 Task: Look for space in Badīn, Pakistan from 22nd June, 2023 to 30th June, 2023 for 2 adults in price range Rs.7000 to Rs.15000. Place can be entire place with 1  bedroom having 1 bed and 1 bathroom. Property type can be house, flat, guest house, hotel. Booking option can be shelf check-in. Required host language is English.
Action: Mouse pressed left at (449, 79)
Screenshot: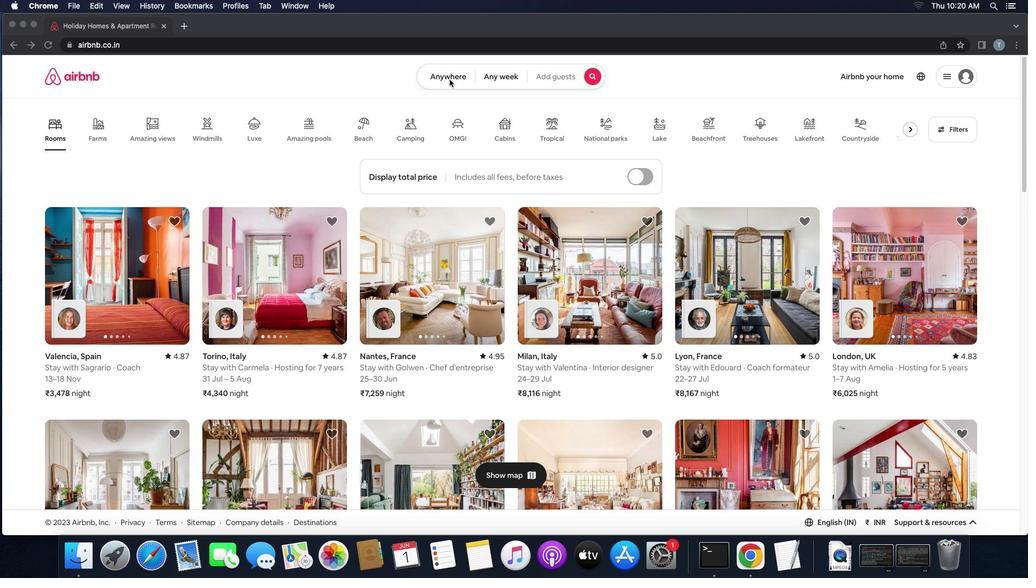 
Action: Mouse pressed left at (449, 79)
Screenshot: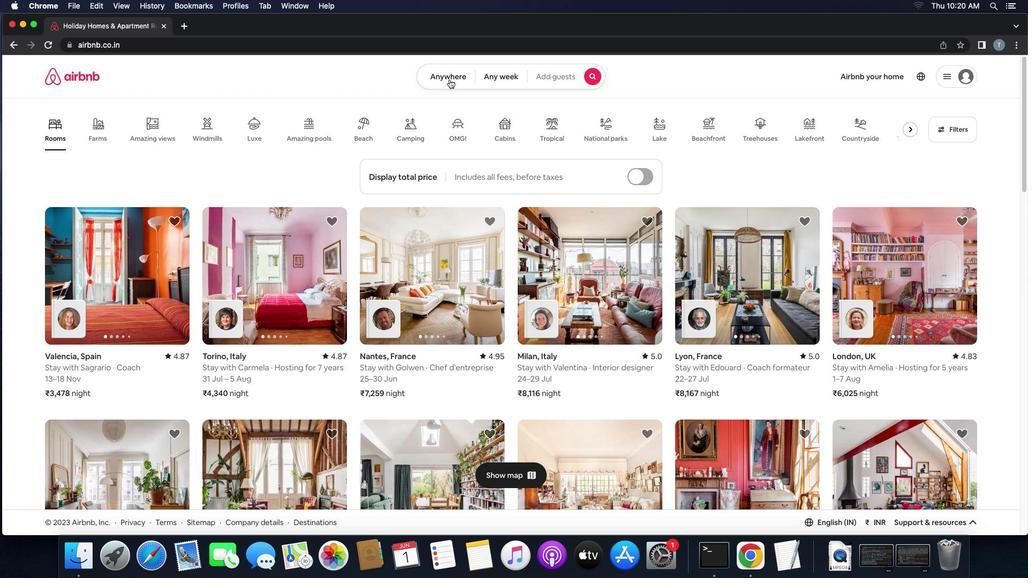 
Action: Mouse moved to (388, 117)
Screenshot: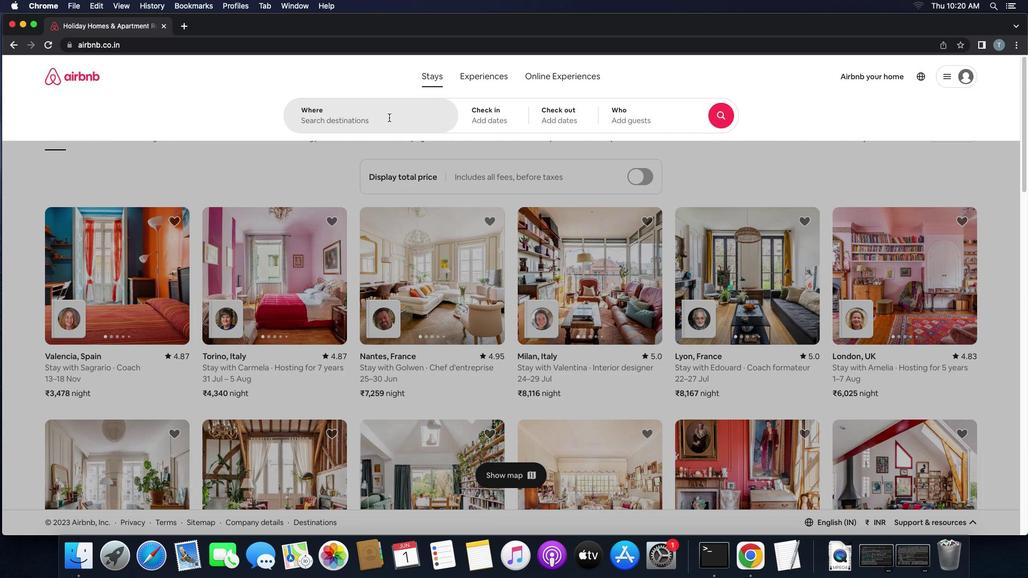 
Action: Mouse pressed left at (388, 117)
Screenshot: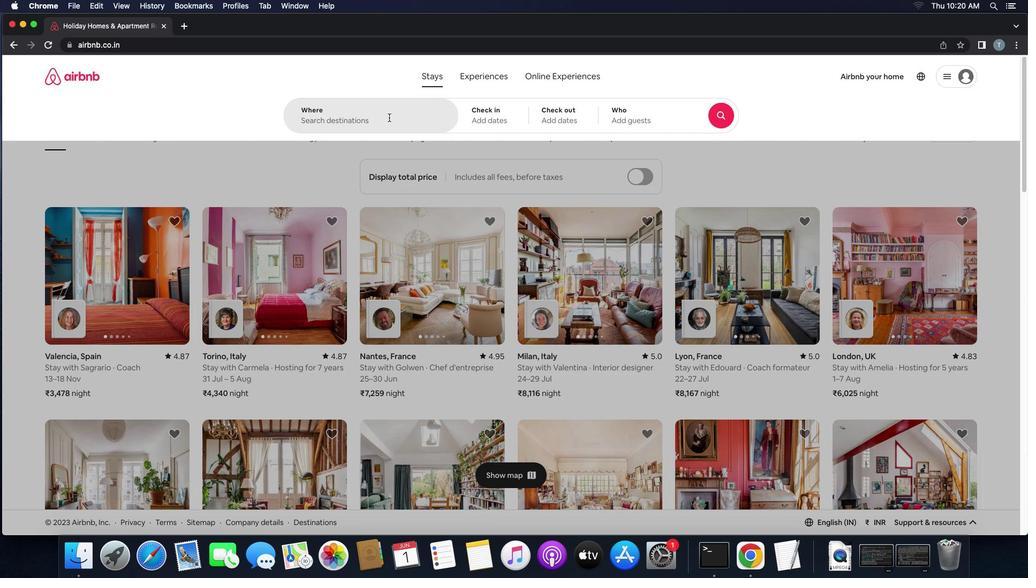 
Action: Key pressed 'b''a''d''i''n'',''p''a''k''i''s''t''a''n'
Screenshot: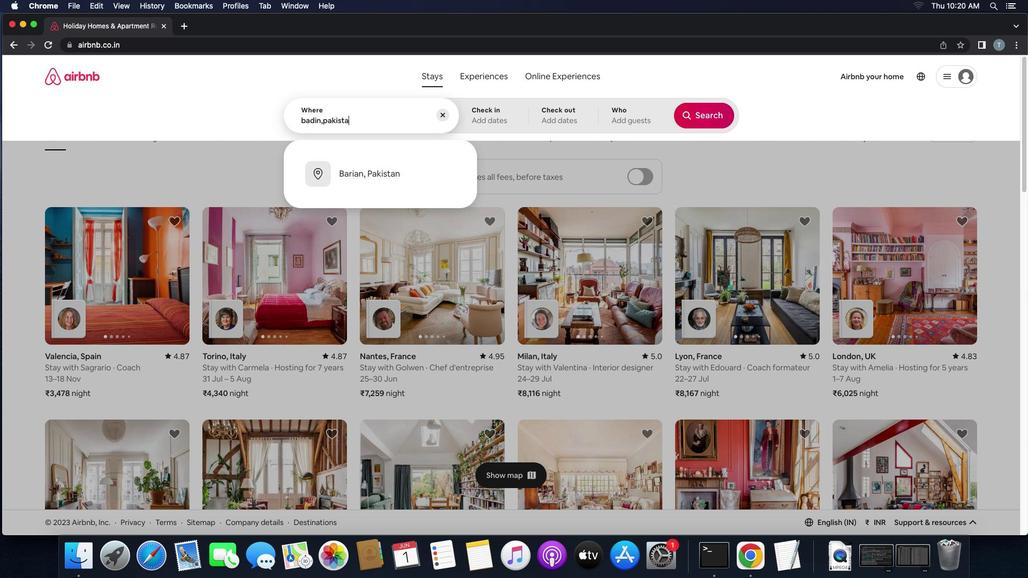 
Action: Mouse moved to (413, 169)
Screenshot: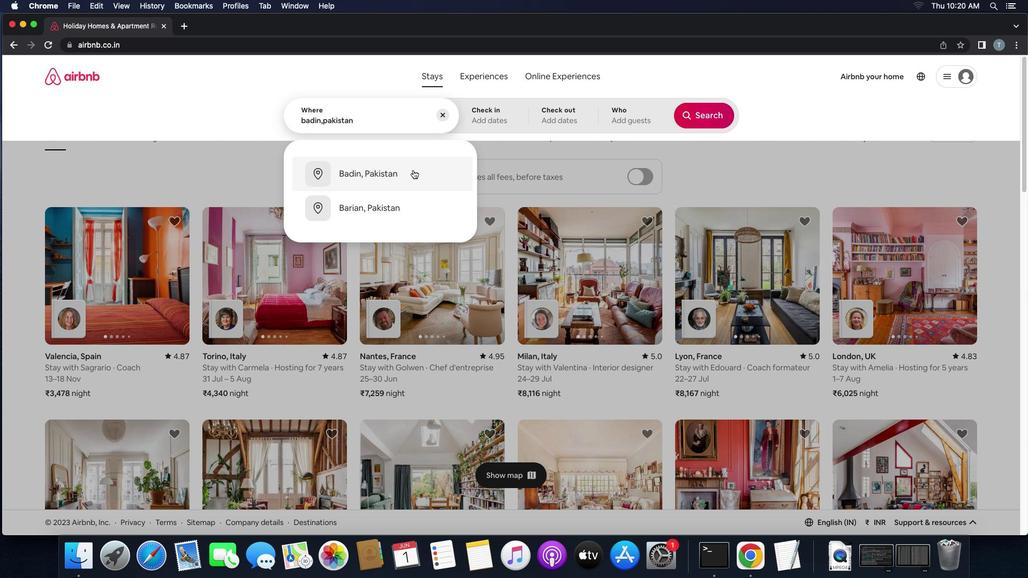 
Action: Mouse pressed left at (413, 169)
Screenshot: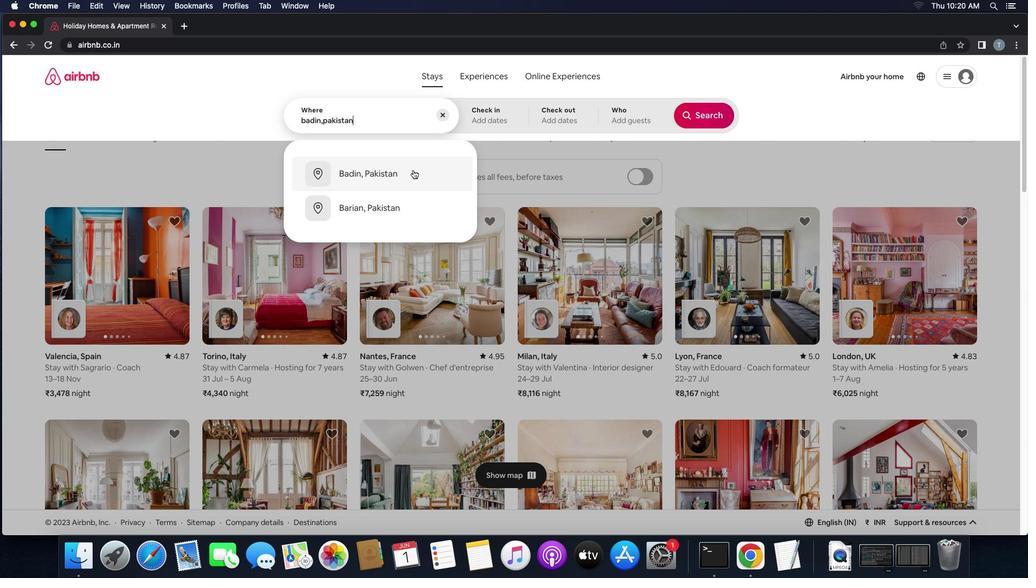 
Action: Mouse moved to (425, 320)
Screenshot: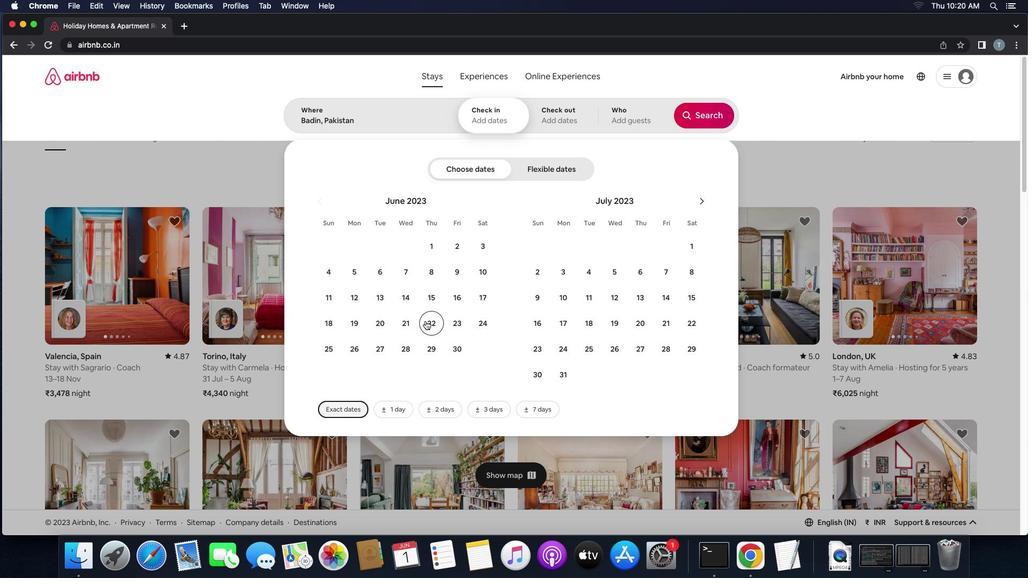 
Action: Mouse pressed left at (425, 320)
Screenshot: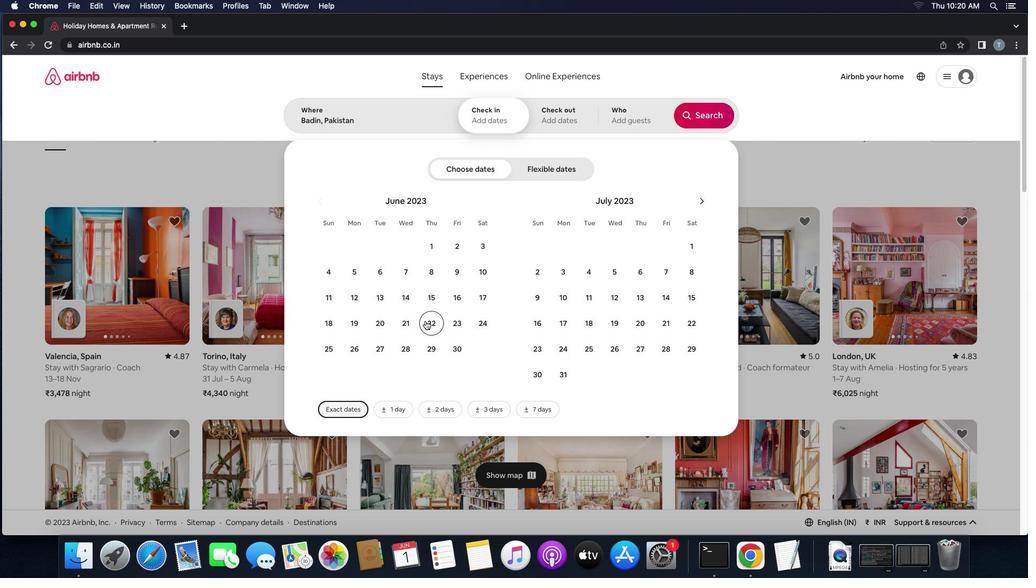 
Action: Mouse moved to (455, 345)
Screenshot: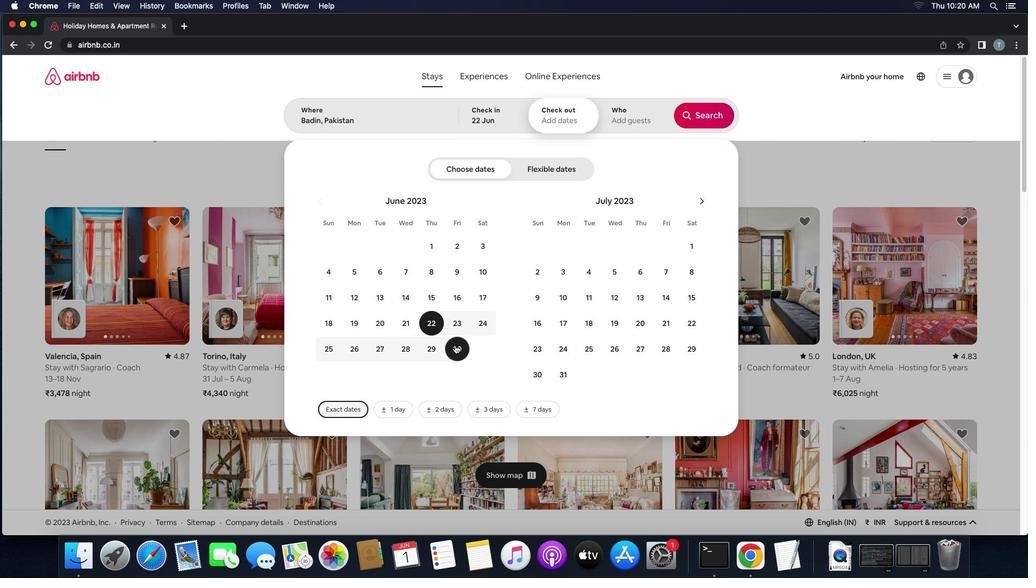 
Action: Mouse pressed left at (455, 345)
Screenshot: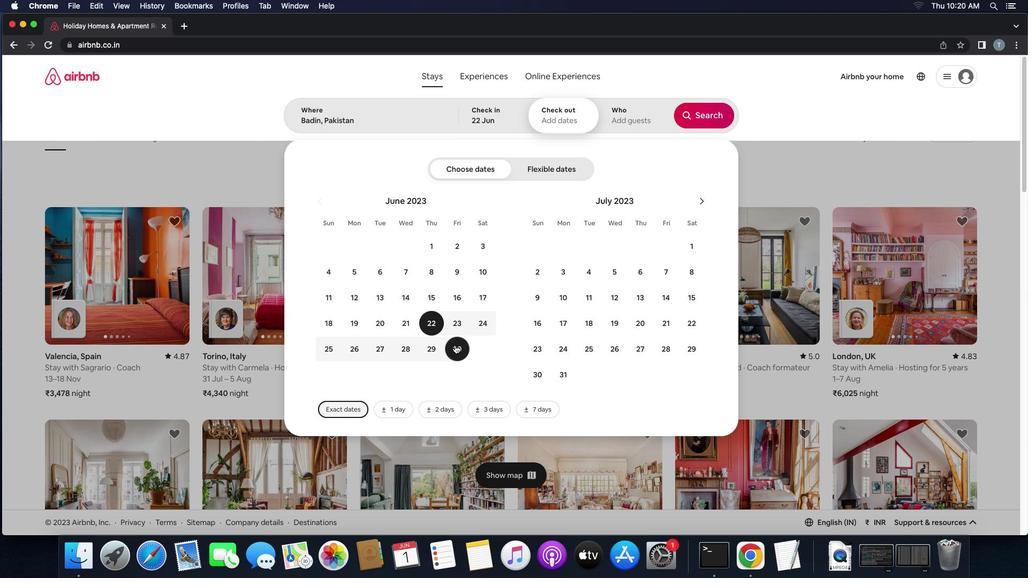 
Action: Mouse moved to (622, 124)
Screenshot: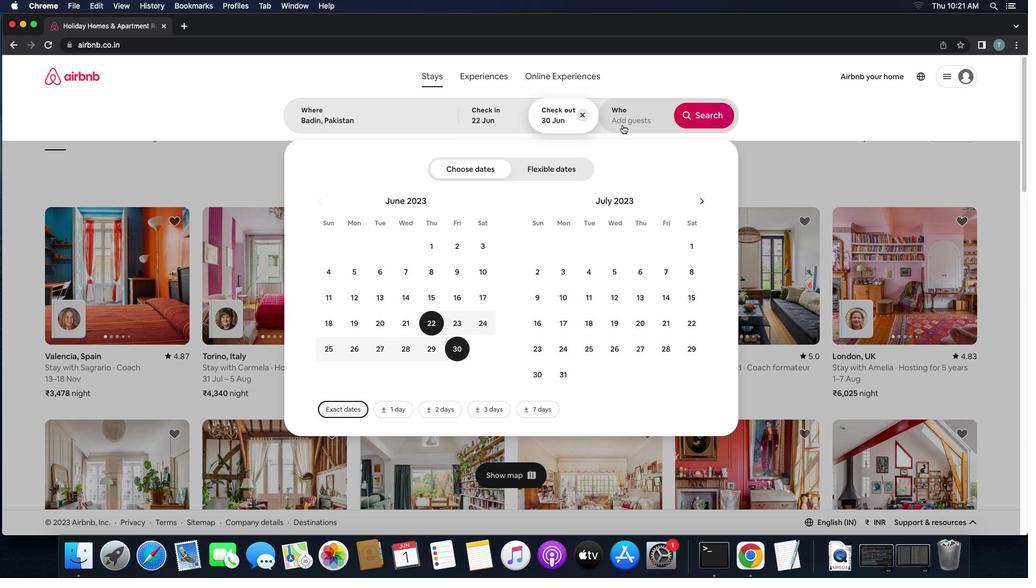 
Action: Mouse pressed left at (622, 124)
Screenshot: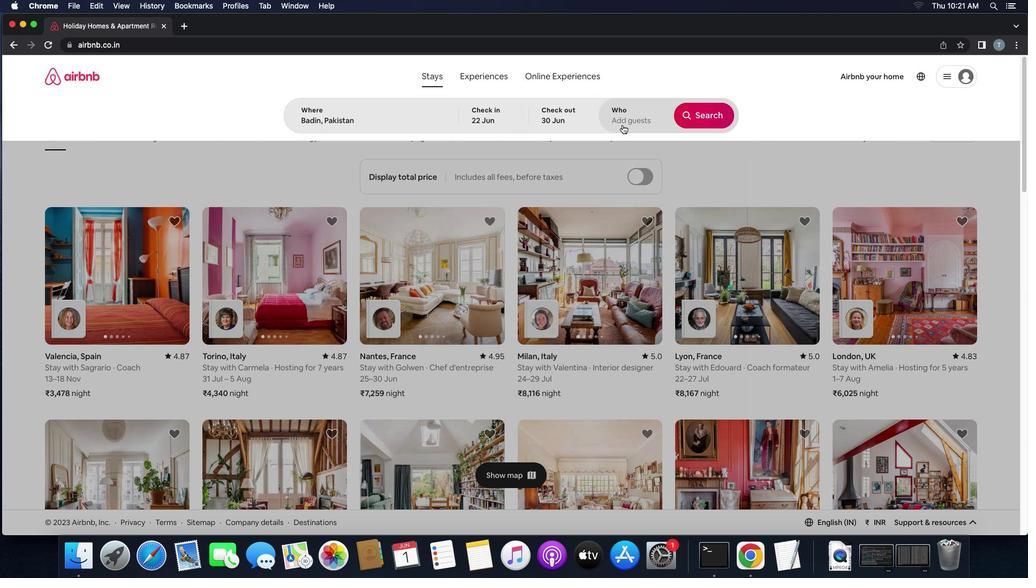 
Action: Mouse moved to (709, 175)
Screenshot: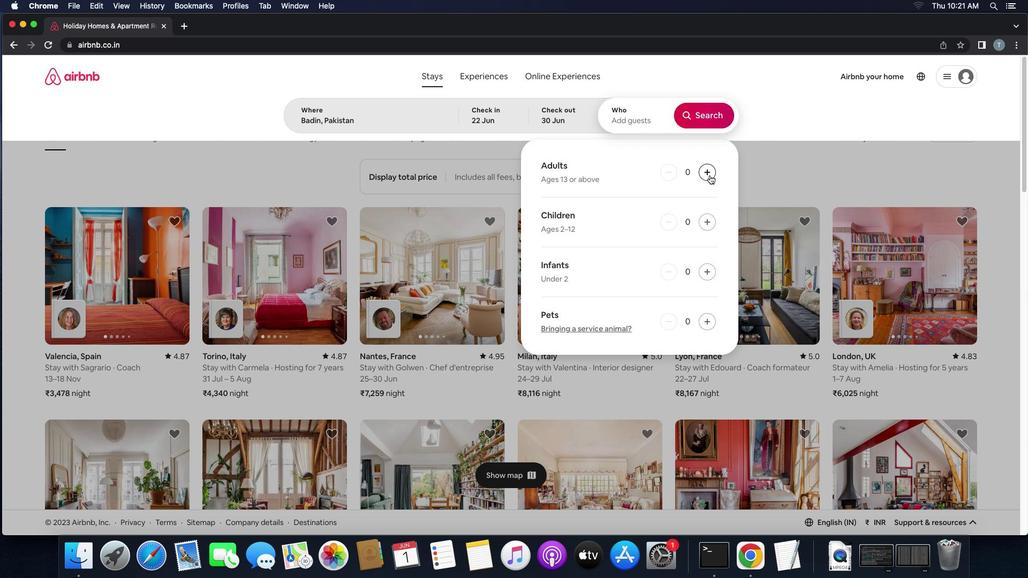 
Action: Mouse pressed left at (709, 175)
Screenshot: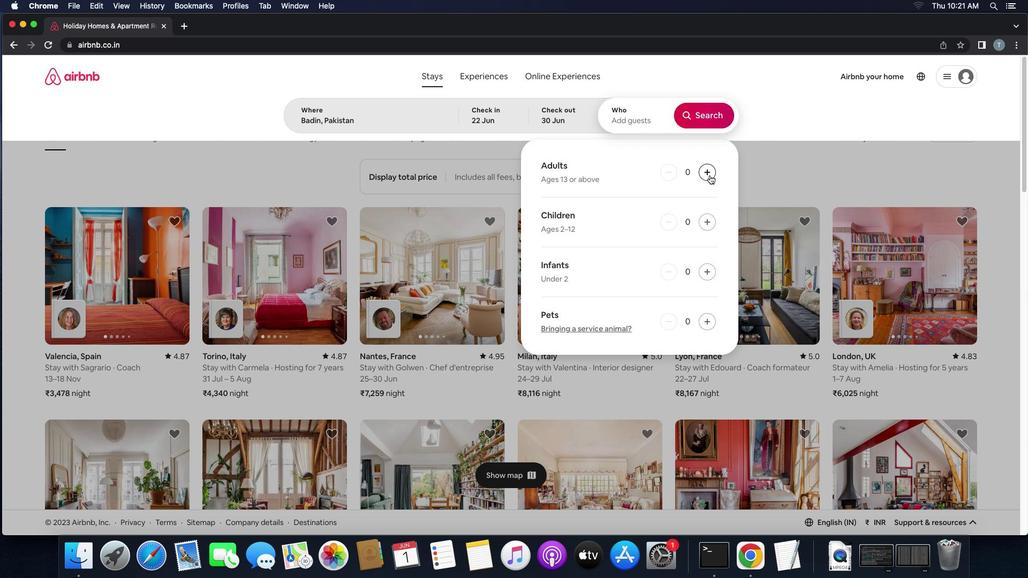 
Action: Mouse pressed left at (709, 175)
Screenshot: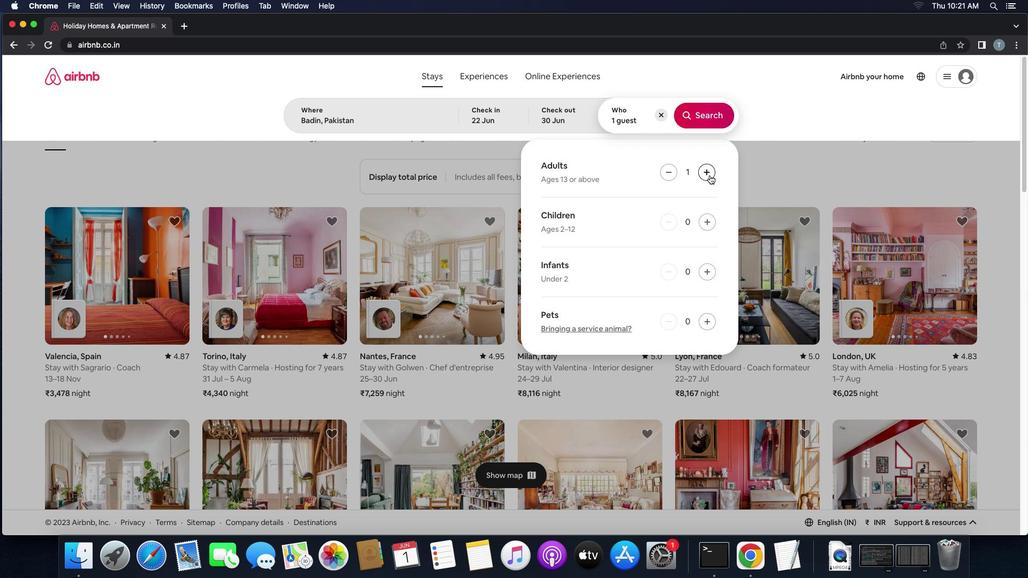 
Action: Mouse moved to (703, 111)
Screenshot: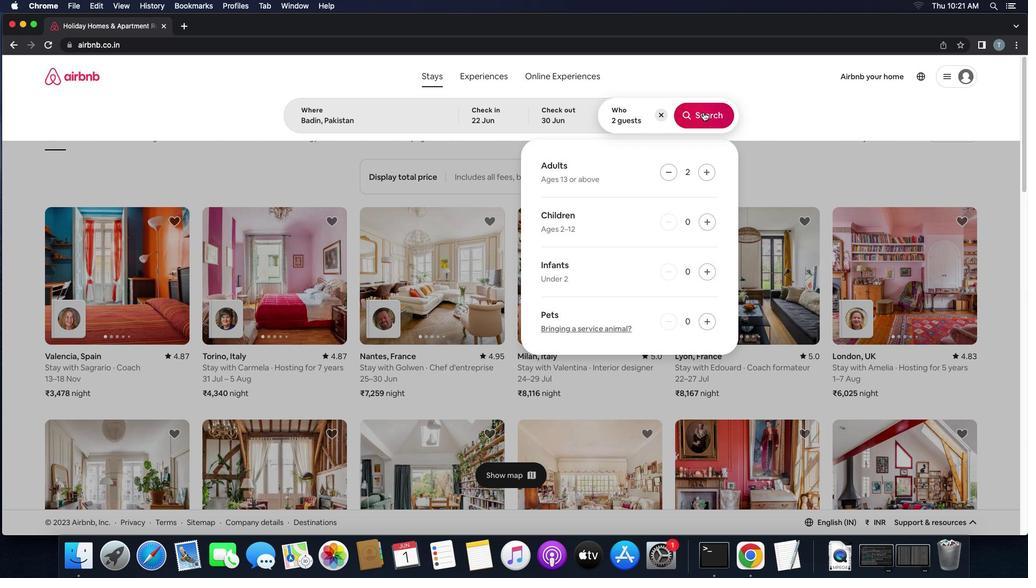 
Action: Mouse pressed left at (703, 111)
Screenshot: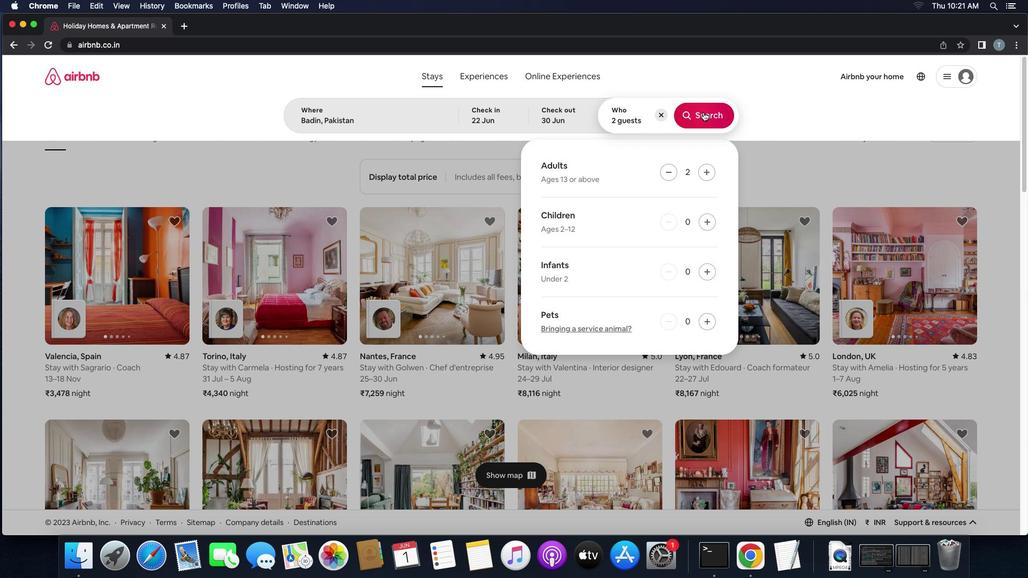 
Action: Mouse moved to (971, 124)
Screenshot: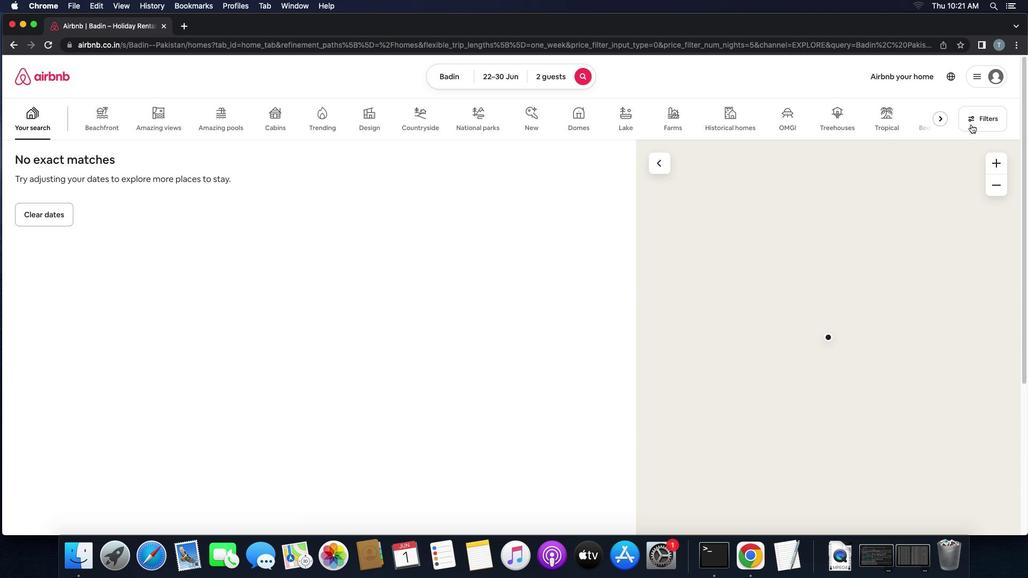 
Action: Mouse pressed left at (971, 124)
Screenshot: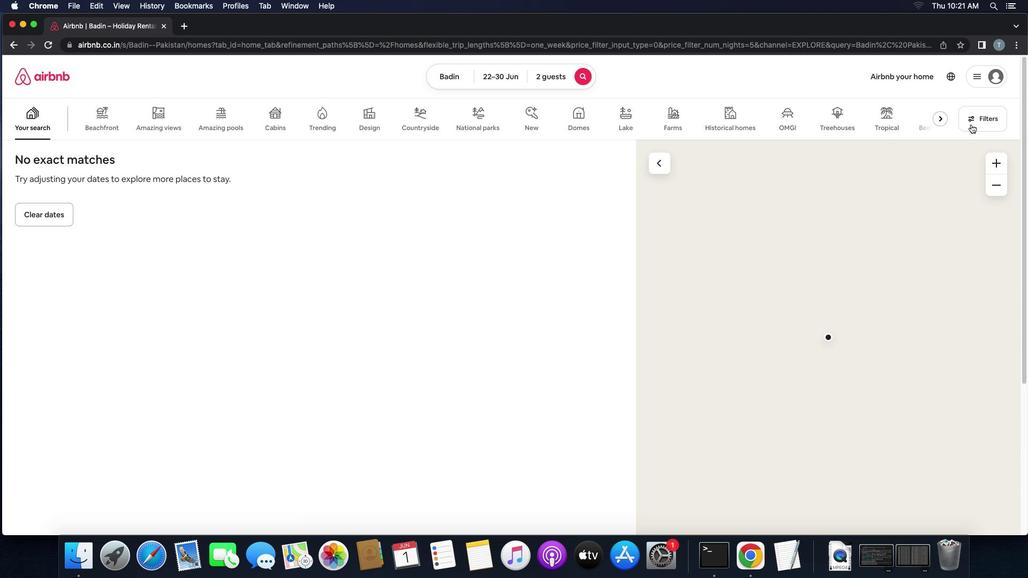 
Action: Mouse moved to (407, 379)
Screenshot: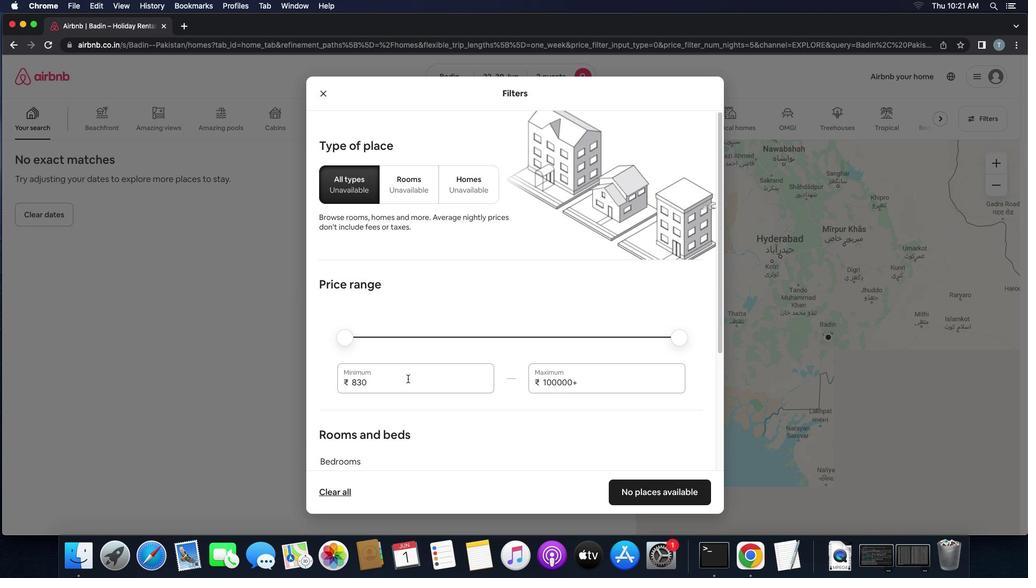 
Action: Mouse pressed left at (407, 379)
Screenshot: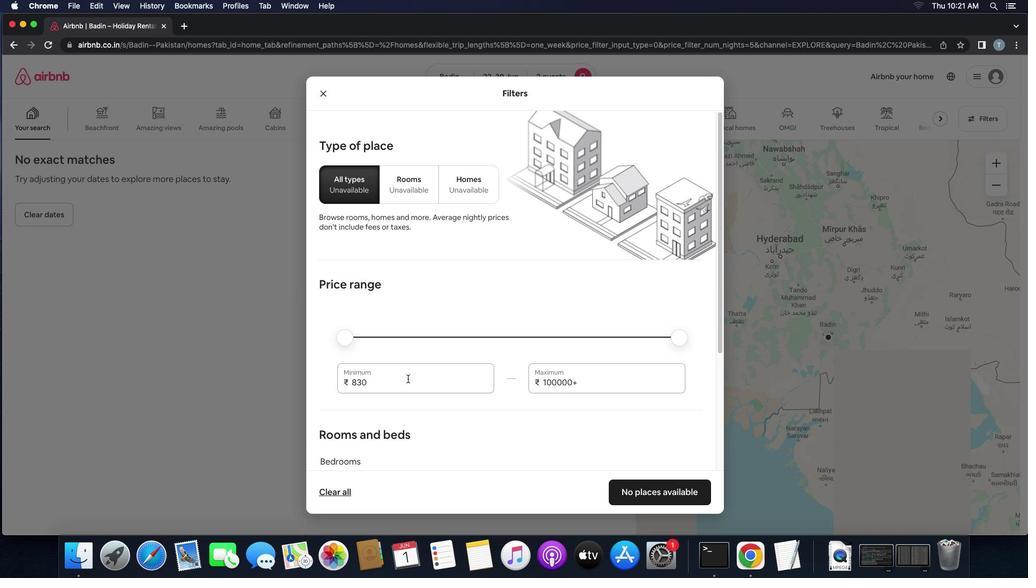 
Action: Mouse moved to (407, 379)
Screenshot: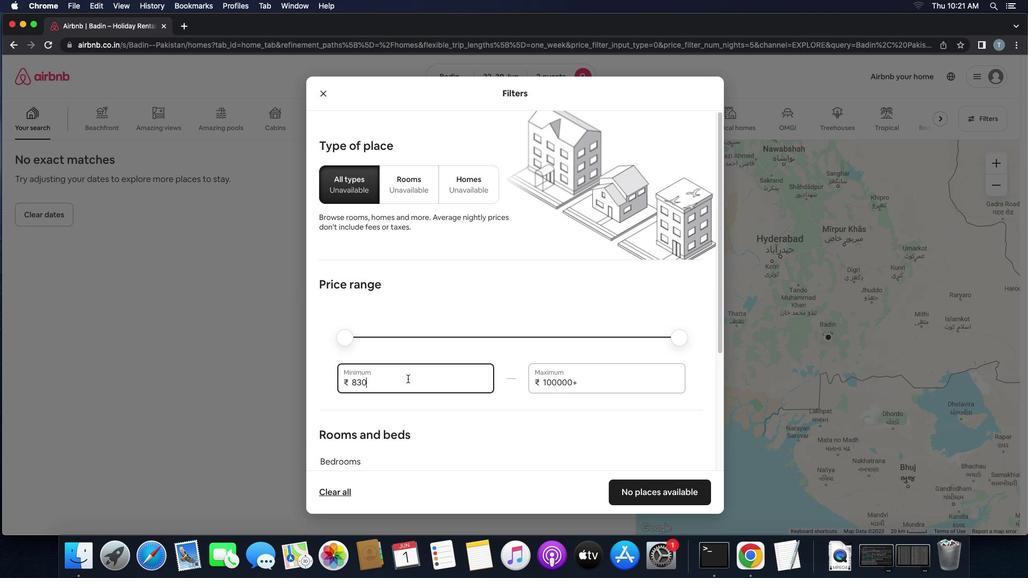 
Action: Key pressed Key.backspaceKey.backspaceKey.backspaceKey.backspaceKey.backspace'7''0''0''0'
Screenshot: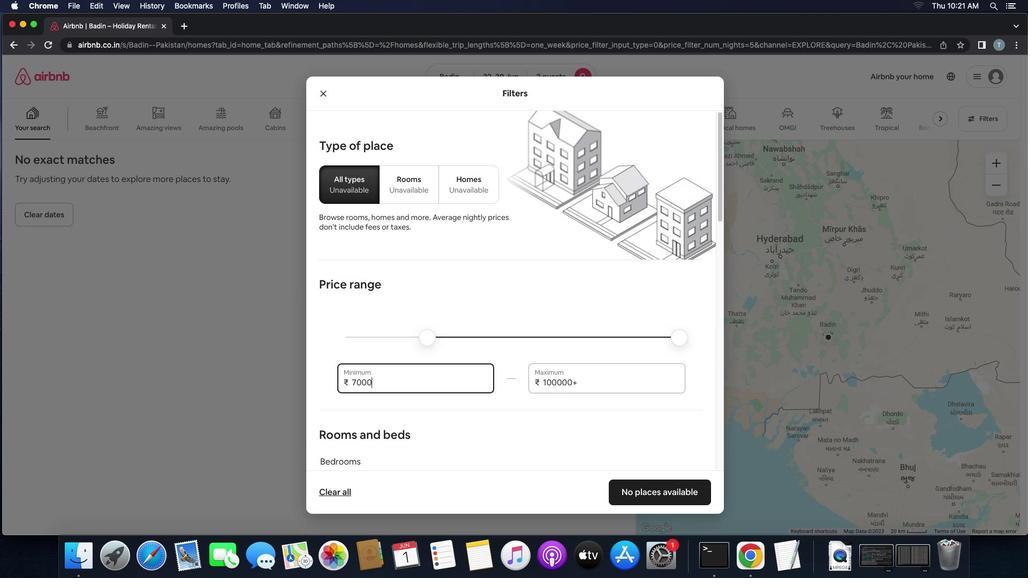 
Action: Mouse moved to (607, 380)
Screenshot: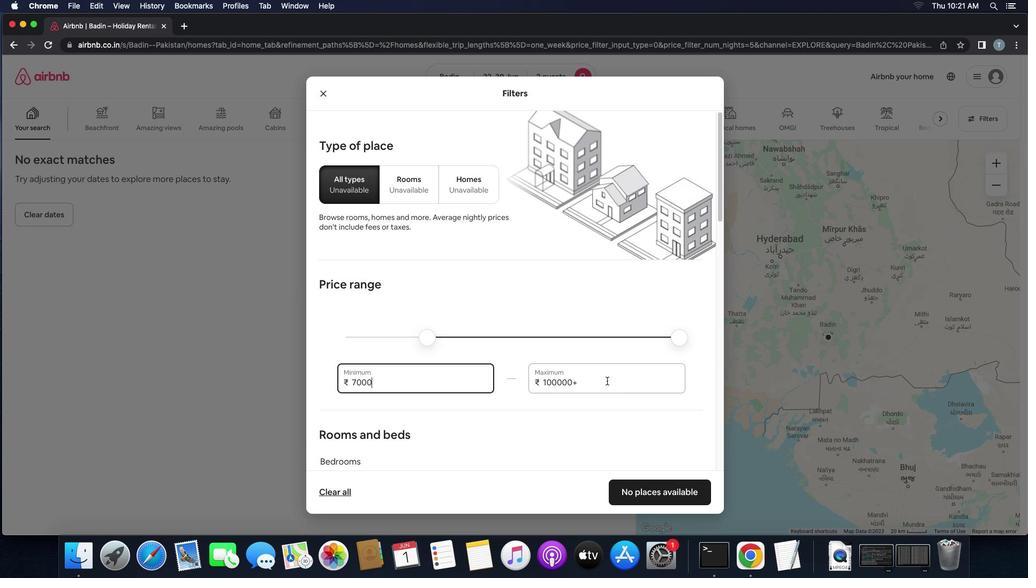 
Action: Mouse pressed left at (607, 380)
Screenshot: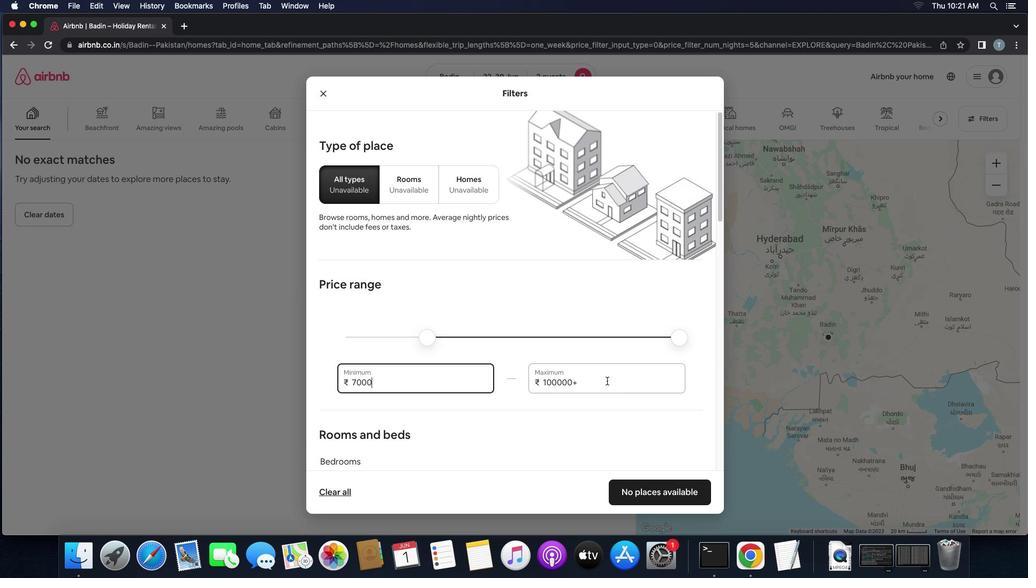 
Action: Key pressed Key.backspaceKey.backspaceKey.backspaceKey.backspaceKey.backspaceKey.backspaceKey.backspace'1''5''0''0''0'
Screenshot: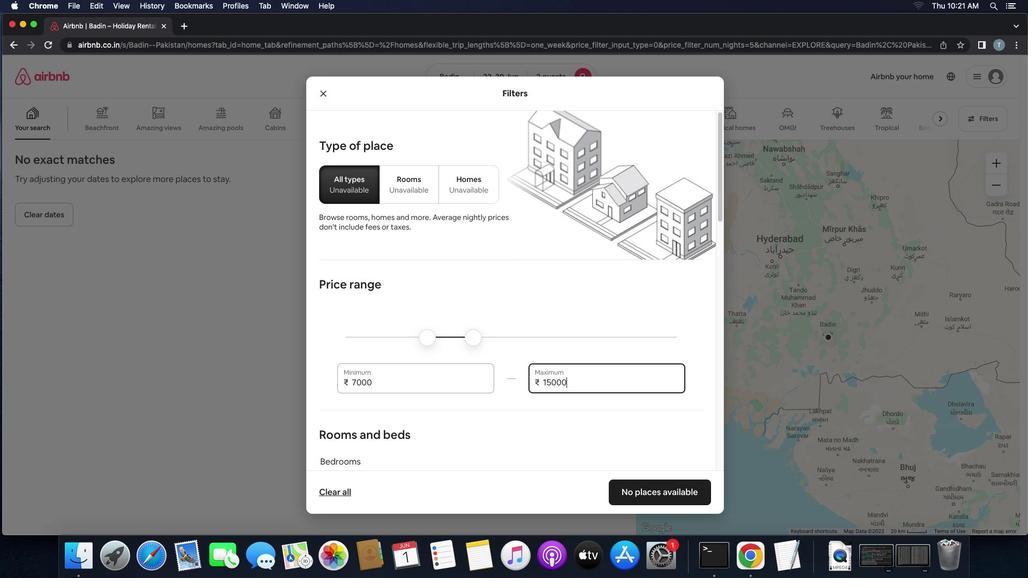 
Action: Mouse moved to (484, 440)
Screenshot: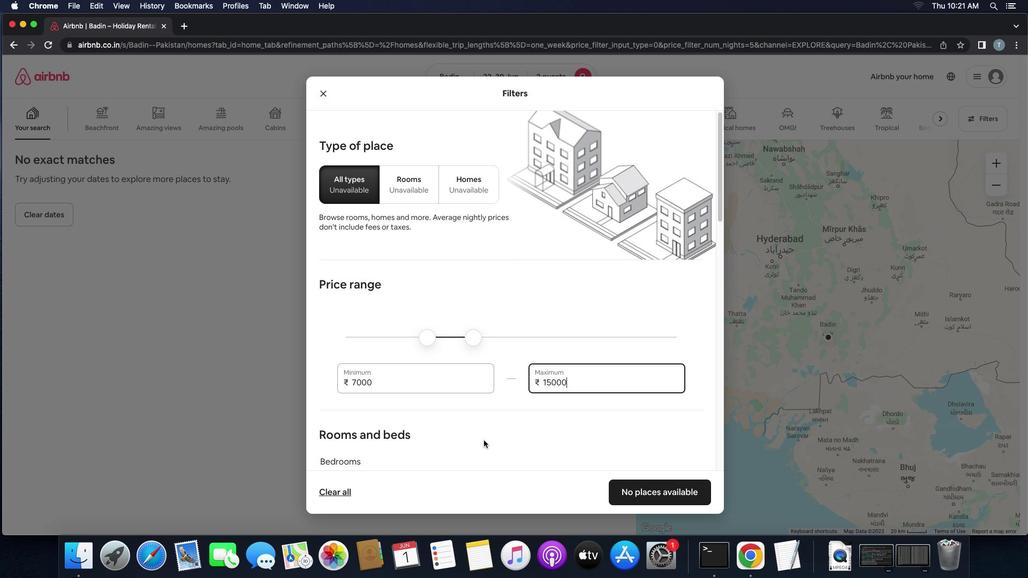 
Action: Mouse scrolled (484, 440) with delta (0, 0)
Screenshot: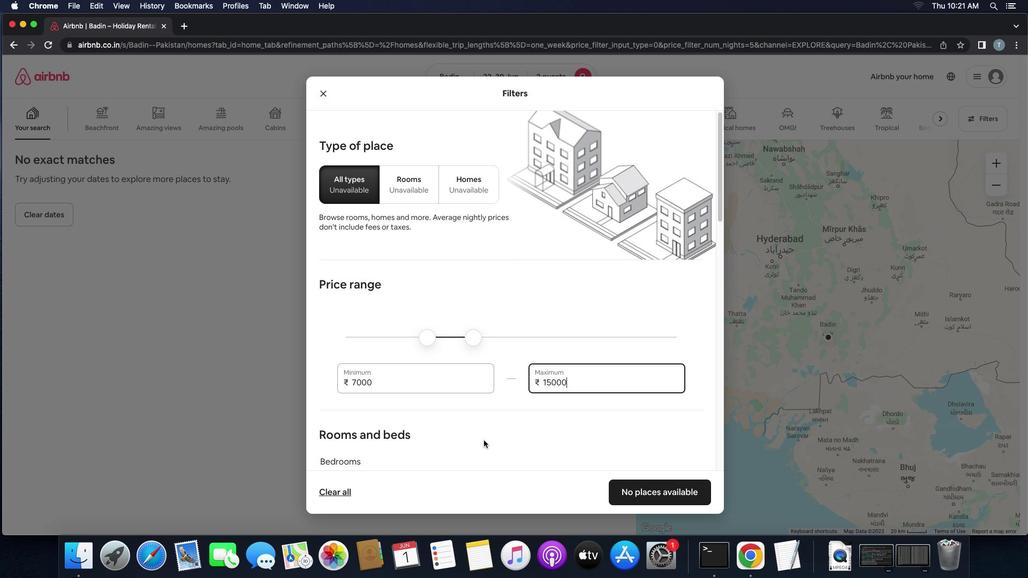 
Action: Mouse scrolled (484, 440) with delta (0, 0)
Screenshot: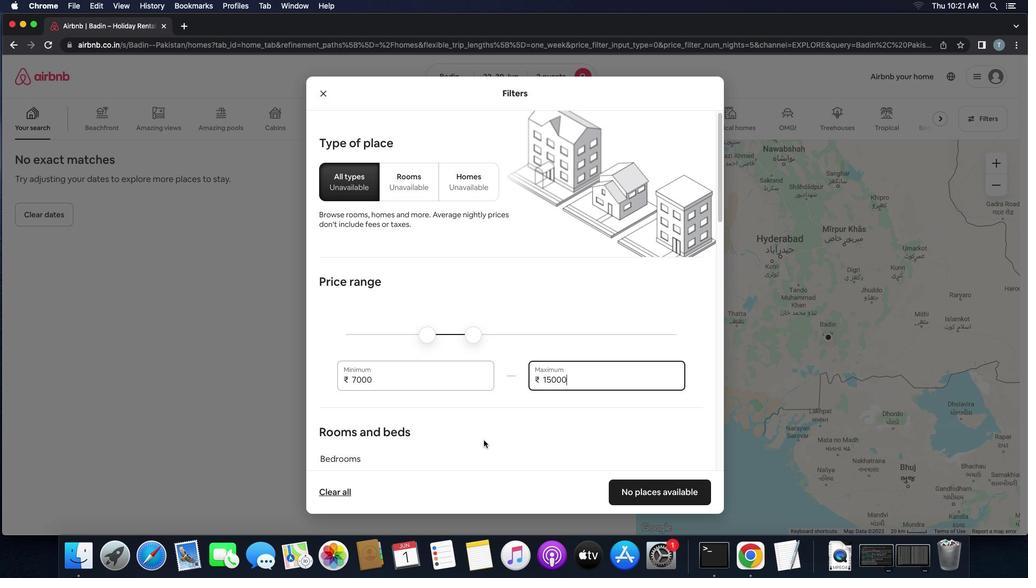 
Action: Mouse scrolled (484, 440) with delta (0, -1)
Screenshot: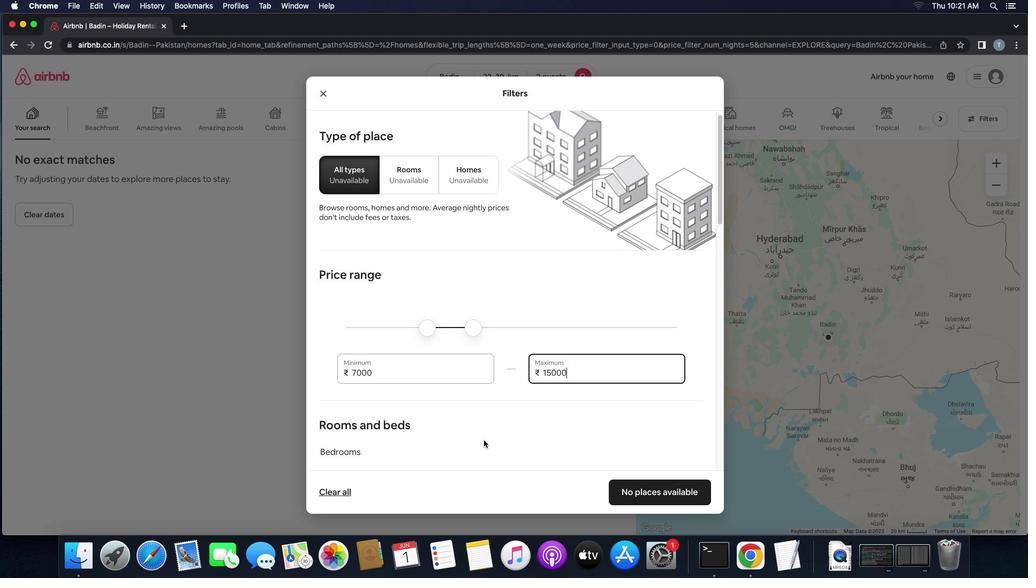 
Action: Mouse moved to (487, 432)
Screenshot: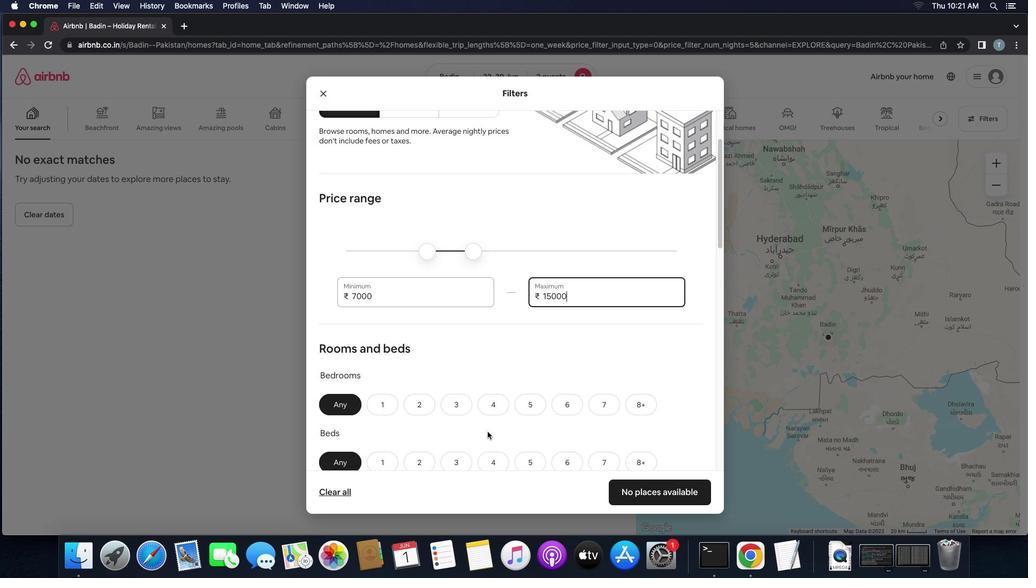 
Action: Mouse scrolled (487, 432) with delta (0, 0)
Screenshot: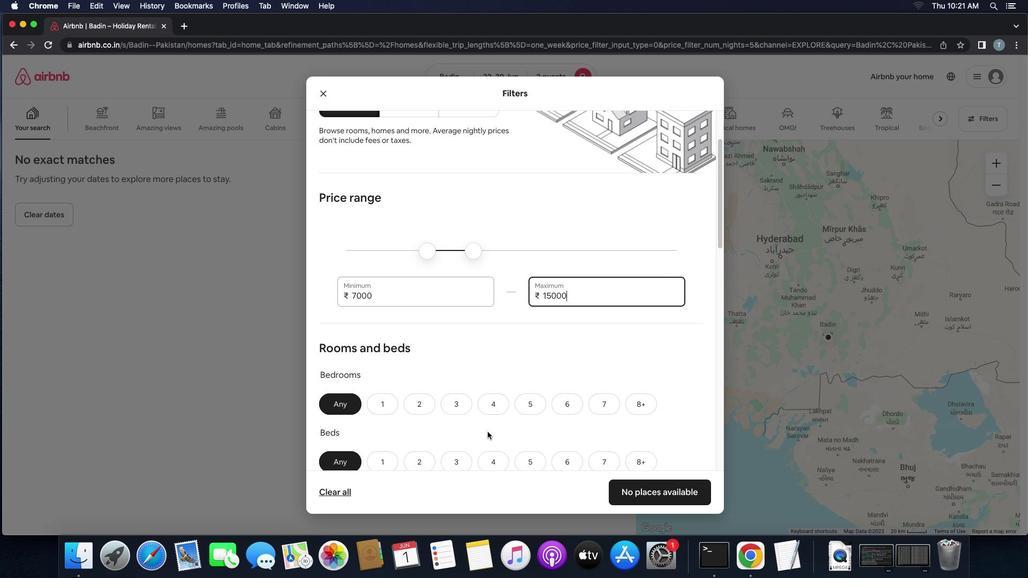 
Action: Mouse moved to (488, 432)
Screenshot: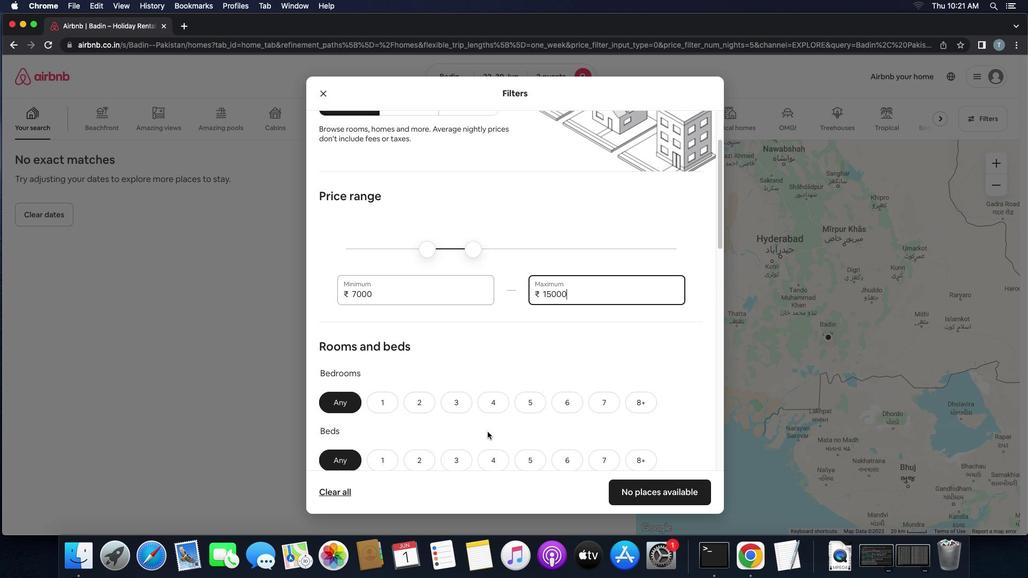 
Action: Mouse scrolled (488, 432) with delta (0, 0)
Screenshot: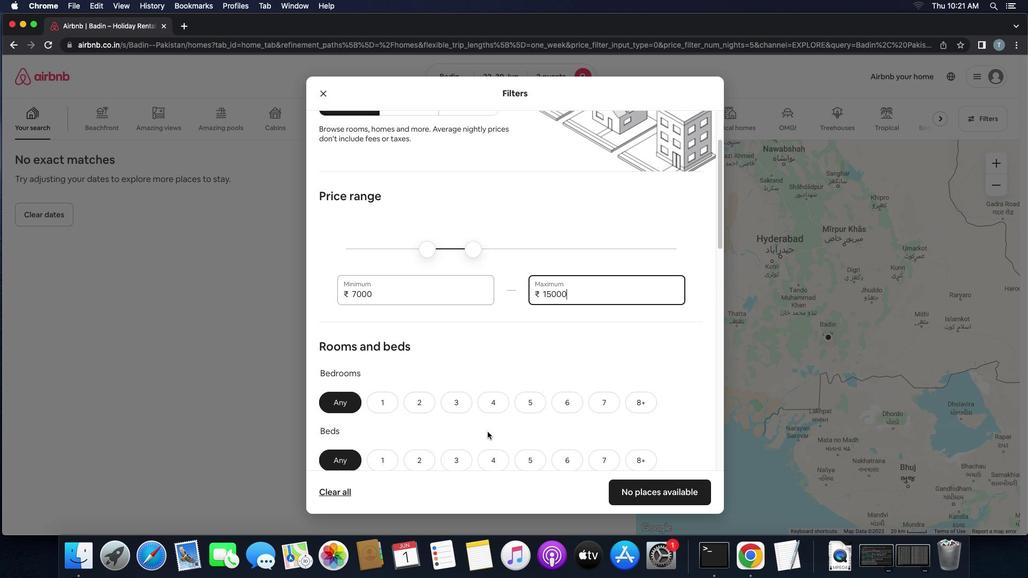 
Action: Mouse scrolled (488, 432) with delta (0, -1)
Screenshot: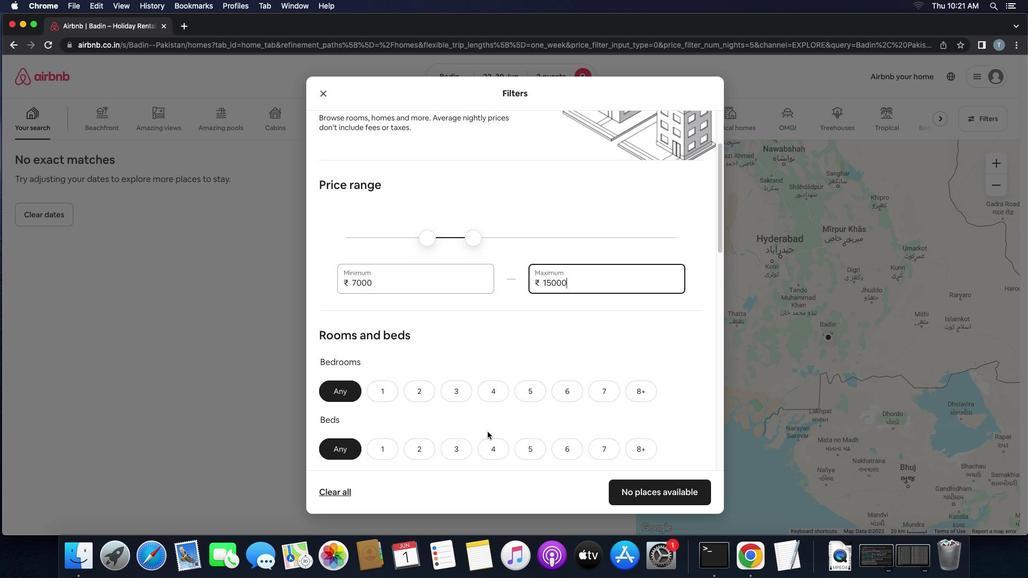 
Action: Mouse scrolled (488, 432) with delta (0, 0)
Screenshot: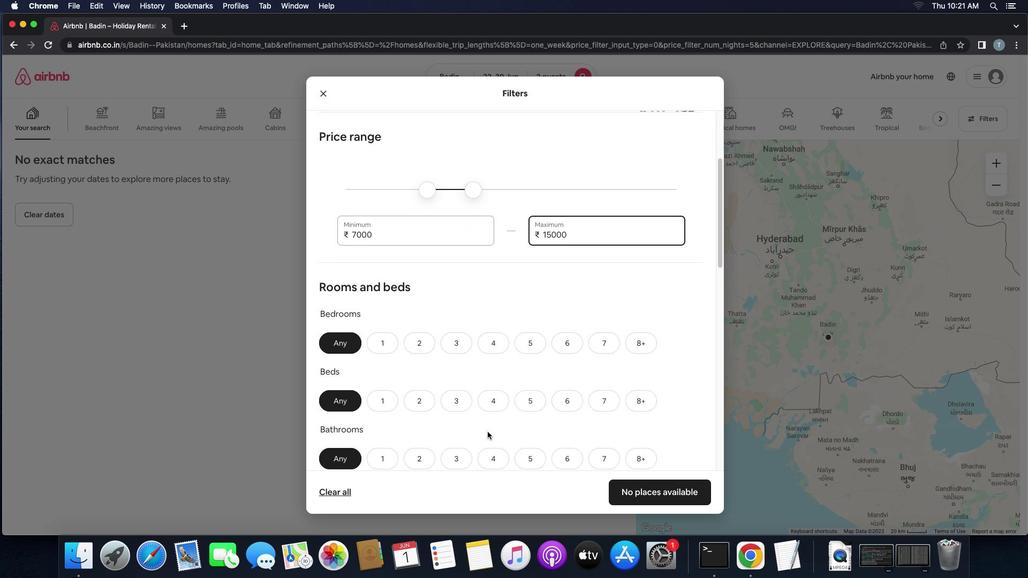 
Action: Mouse scrolled (488, 432) with delta (0, 0)
Screenshot: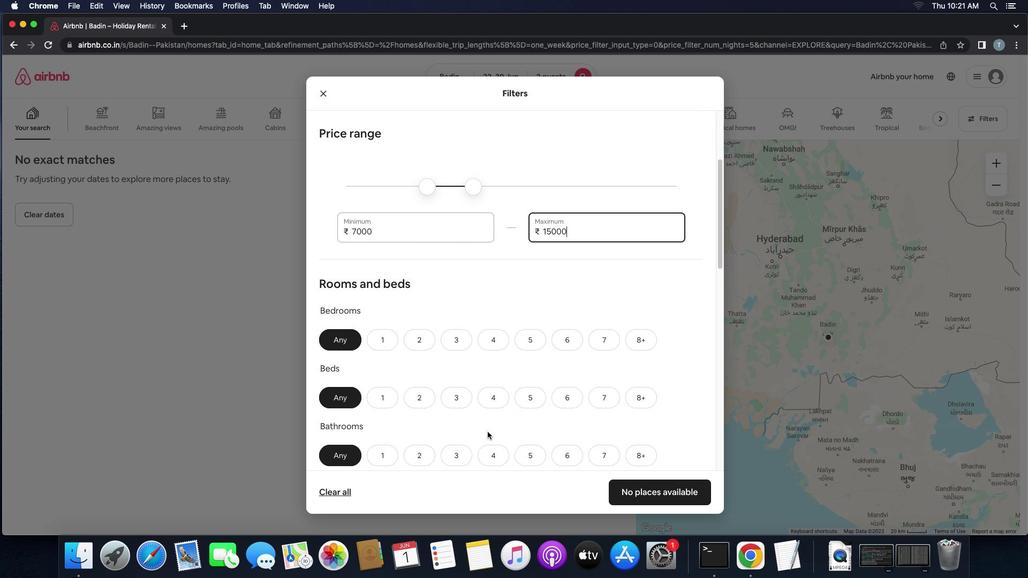 
Action: Mouse scrolled (488, 432) with delta (0, 0)
Screenshot: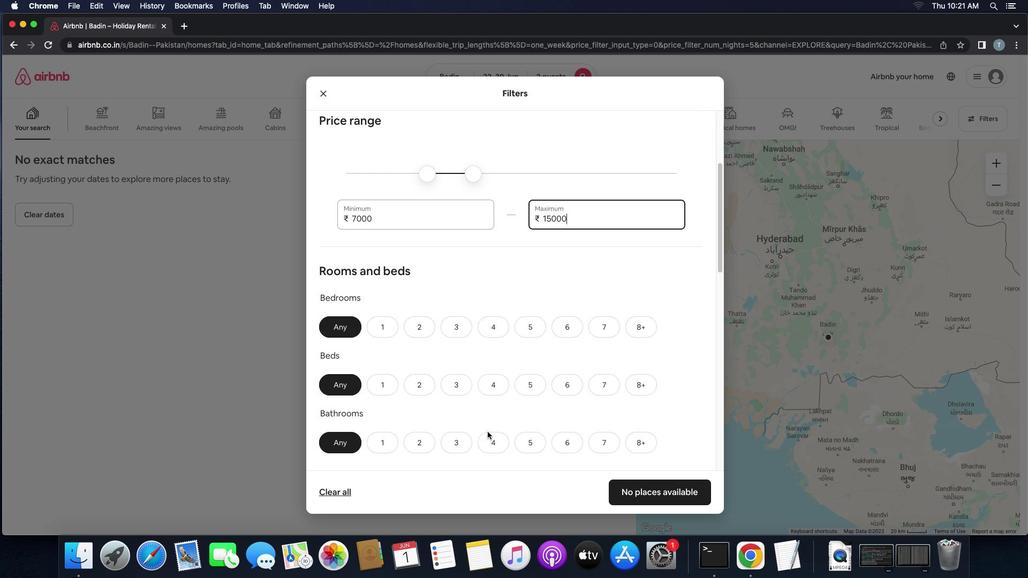 
Action: Mouse scrolled (488, 432) with delta (0, 0)
Screenshot: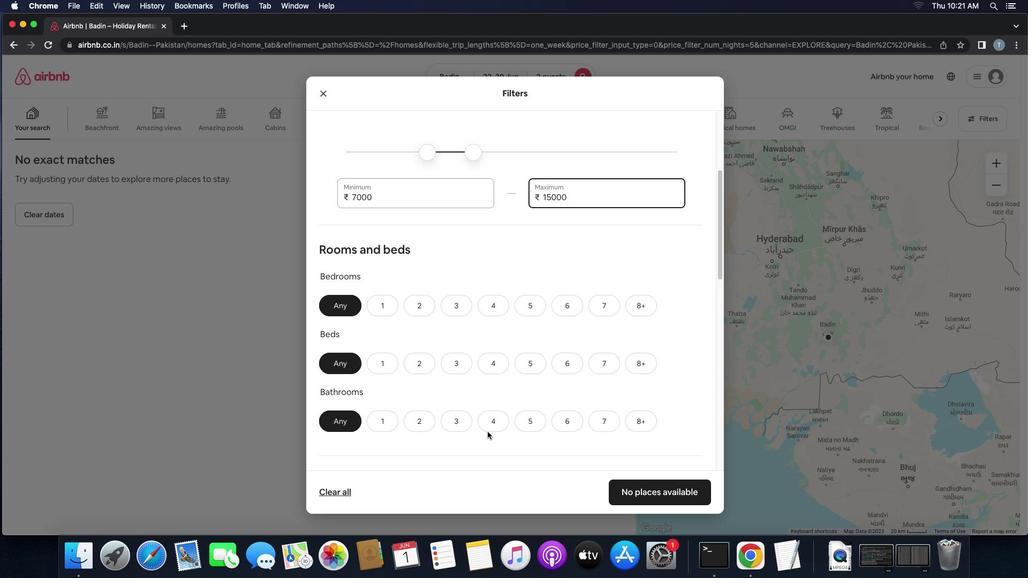 
Action: Mouse scrolled (488, 432) with delta (0, 0)
Screenshot: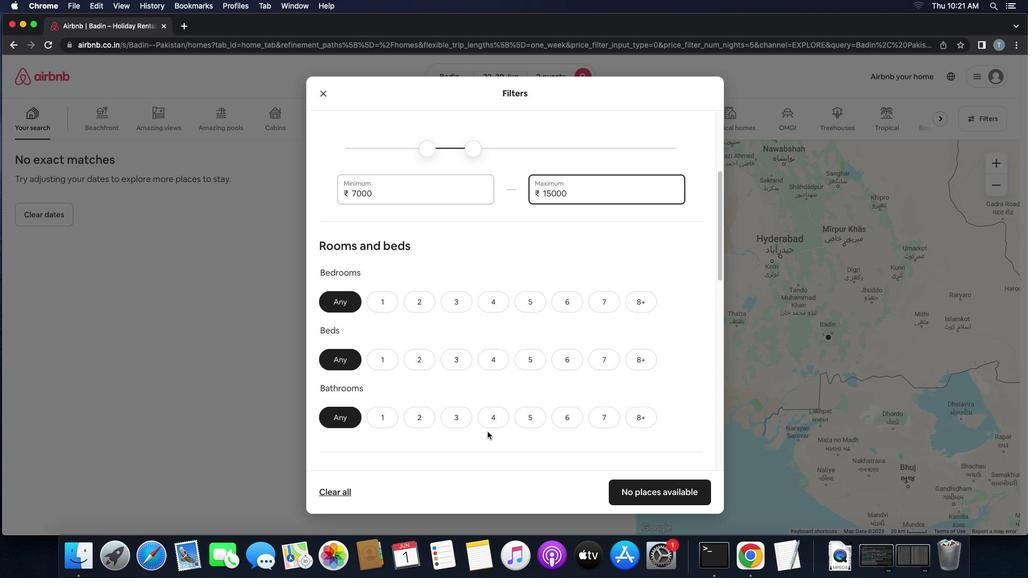 
Action: Mouse scrolled (488, 432) with delta (0, 0)
Screenshot: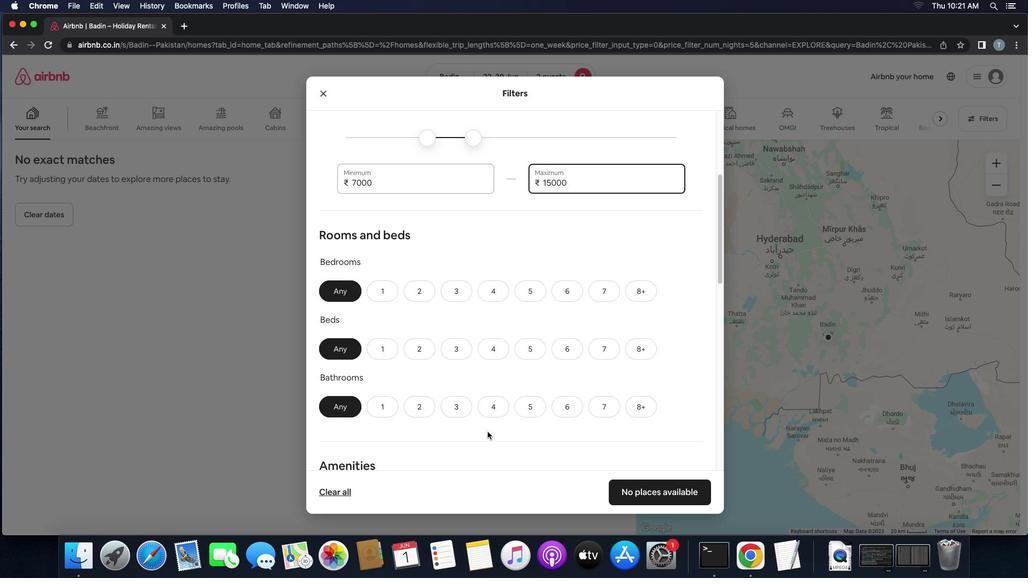 
Action: Mouse scrolled (488, 432) with delta (0, 0)
Screenshot: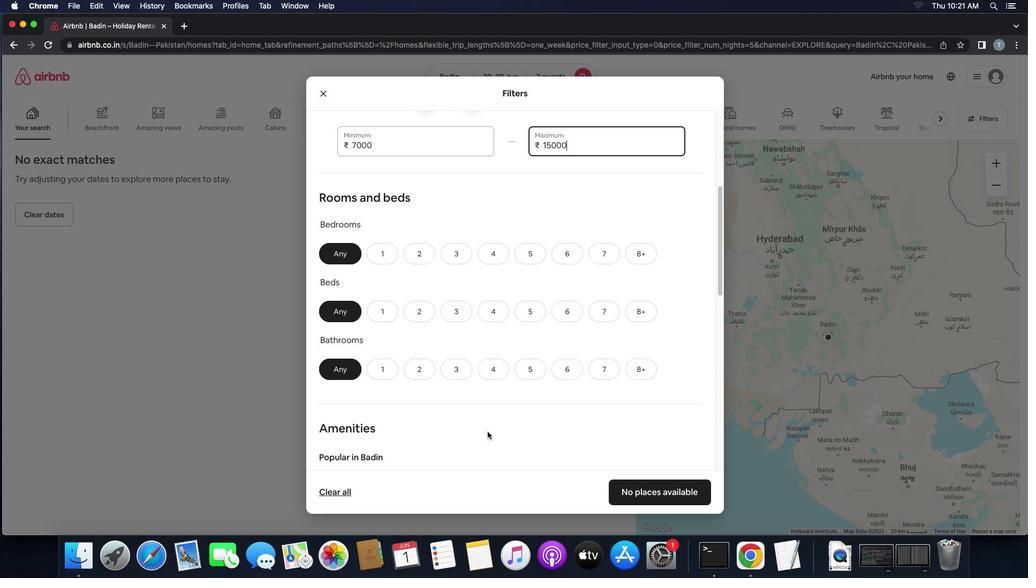 
Action: Mouse scrolled (488, 432) with delta (0, 0)
Screenshot: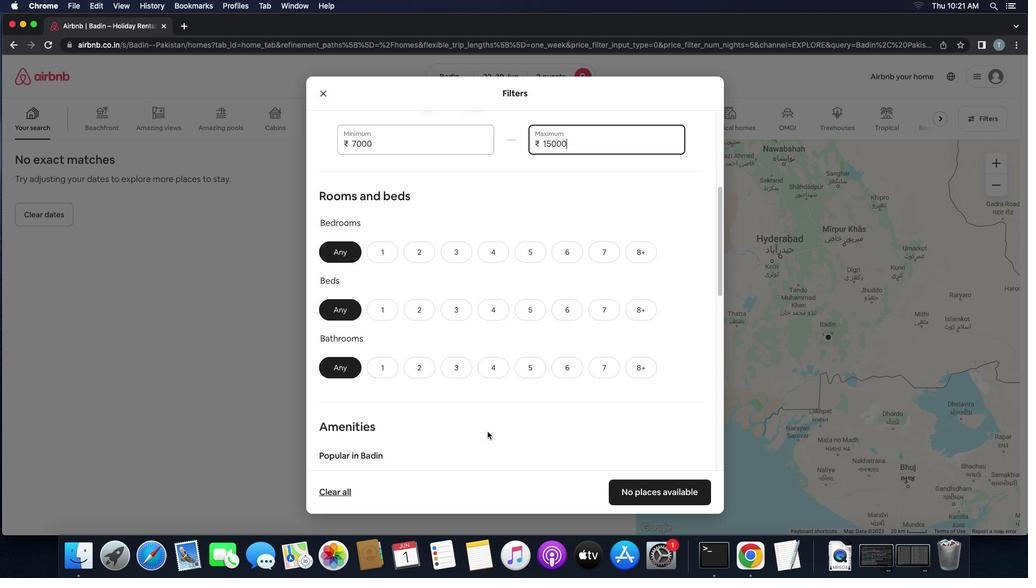 
Action: Mouse scrolled (488, 432) with delta (0, 0)
Screenshot: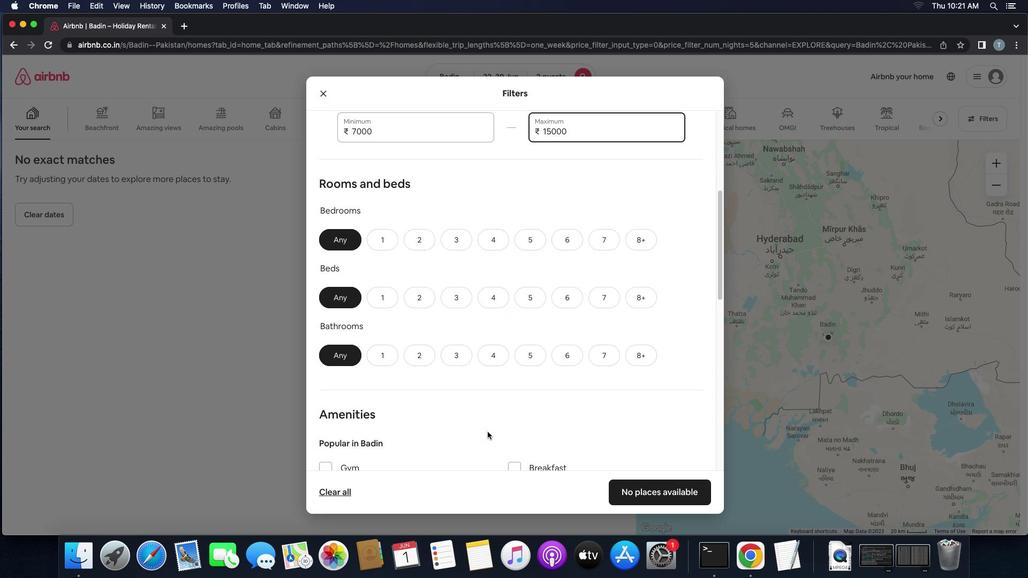 
Action: Mouse scrolled (488, 432) with delta (0, 0)
Screenshot: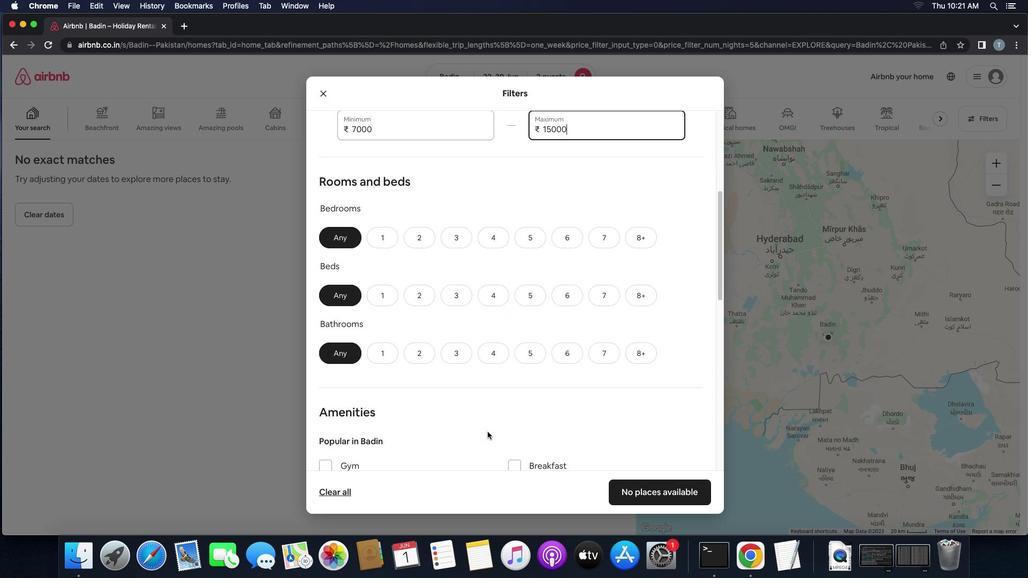 
Action: Mouse scrolled (488, 432) with delta (0, 0)
Screenshot: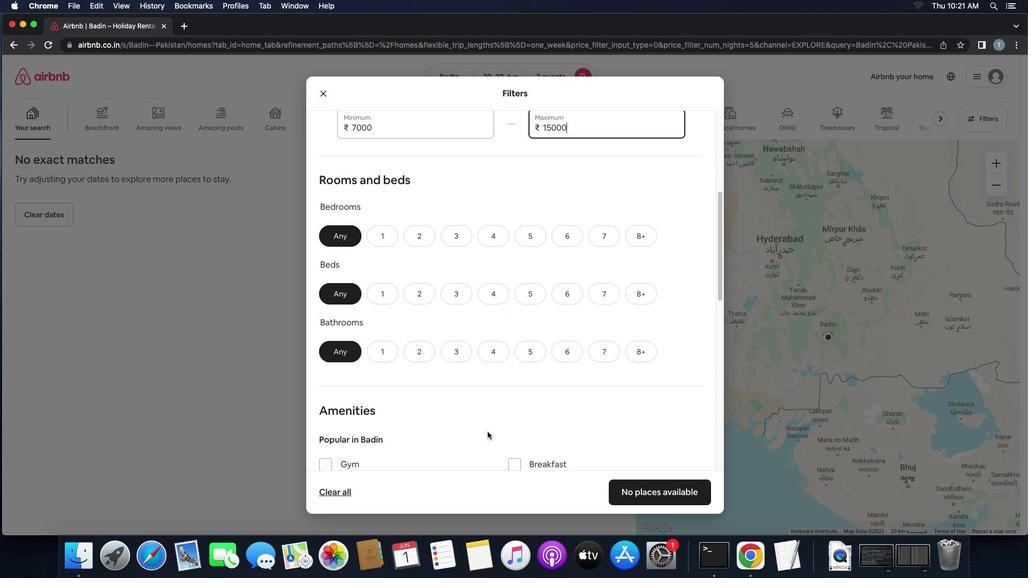 
Action: Mouse moved to (383, 215)
Screenshot: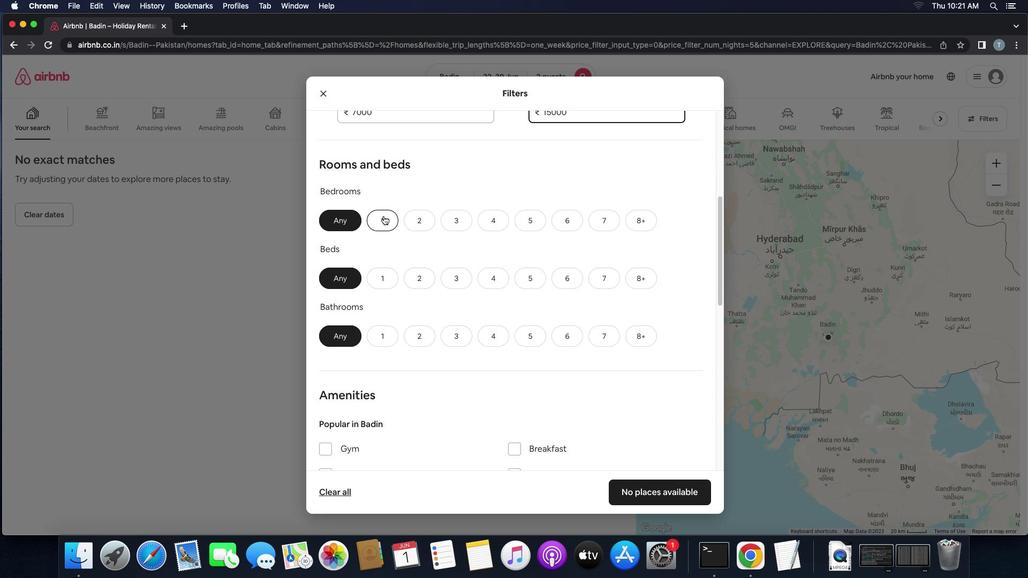 
Action: Mouse pressed left at (383, 215)
Screenshot: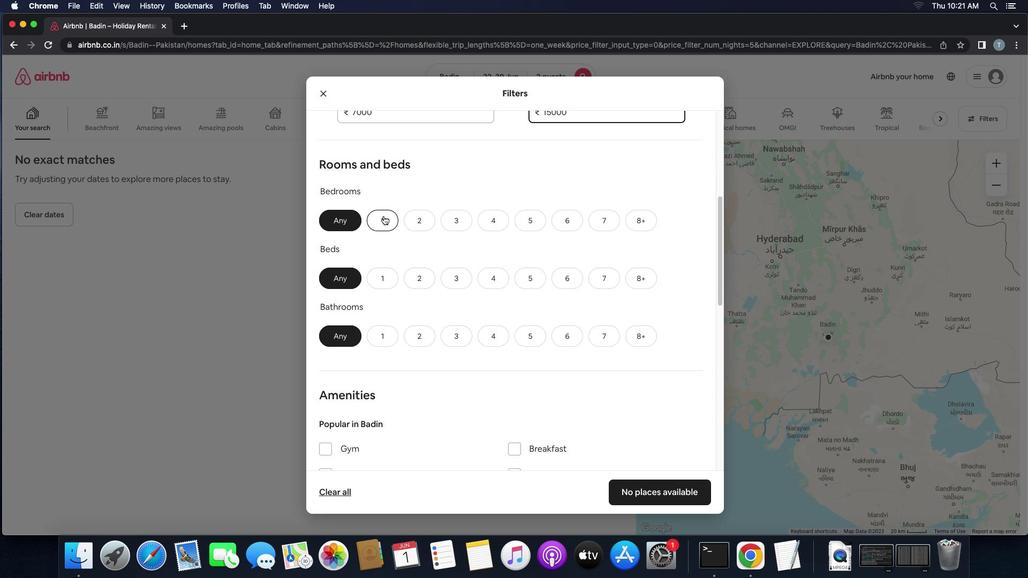 
Action: Mouse moved to (387, 282)
Screenshot: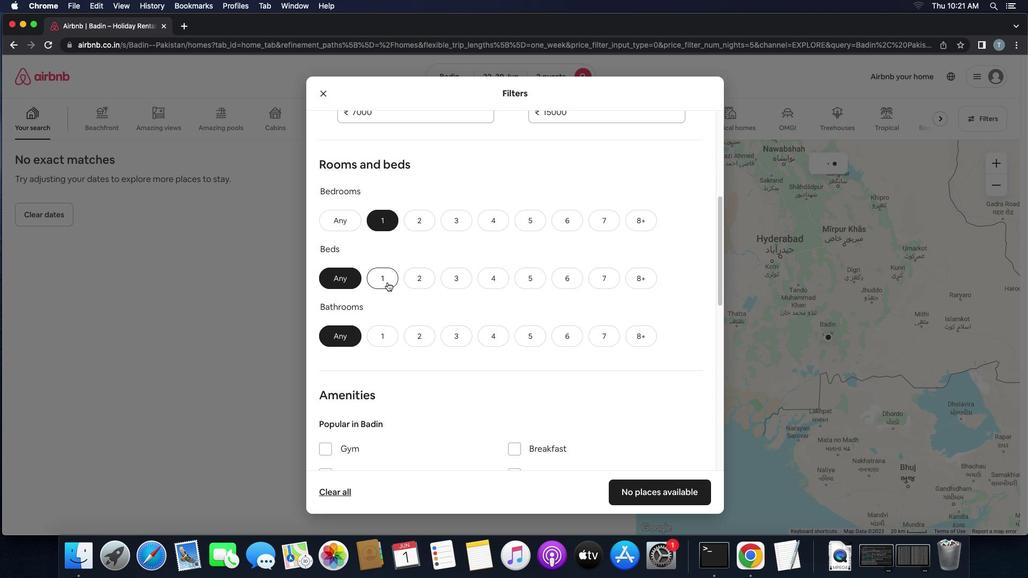 
Action: Mouse pressed left at (387, 282)
Screenshot: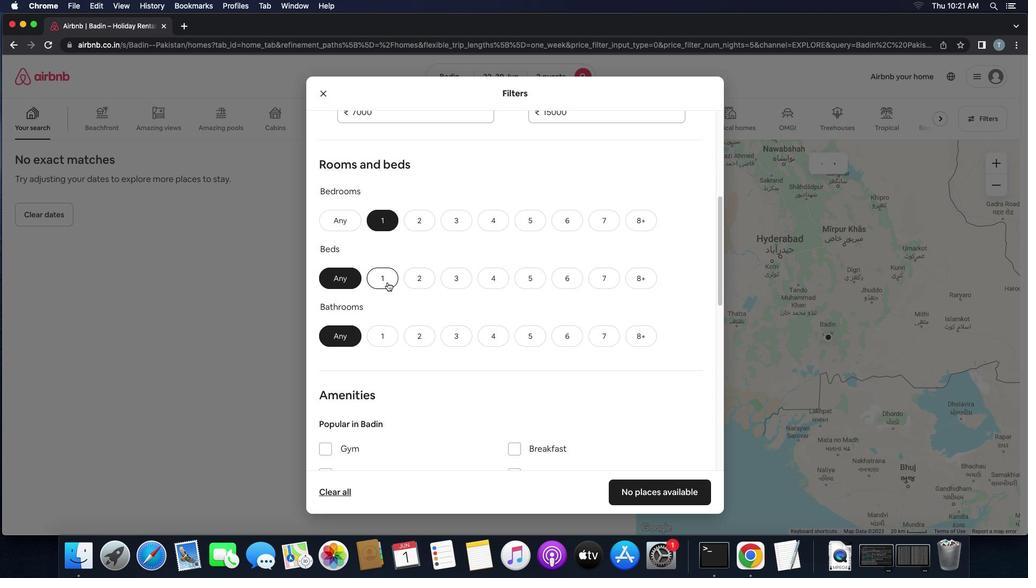 
Action: Mouse moved to (437, 320)
Screenshot: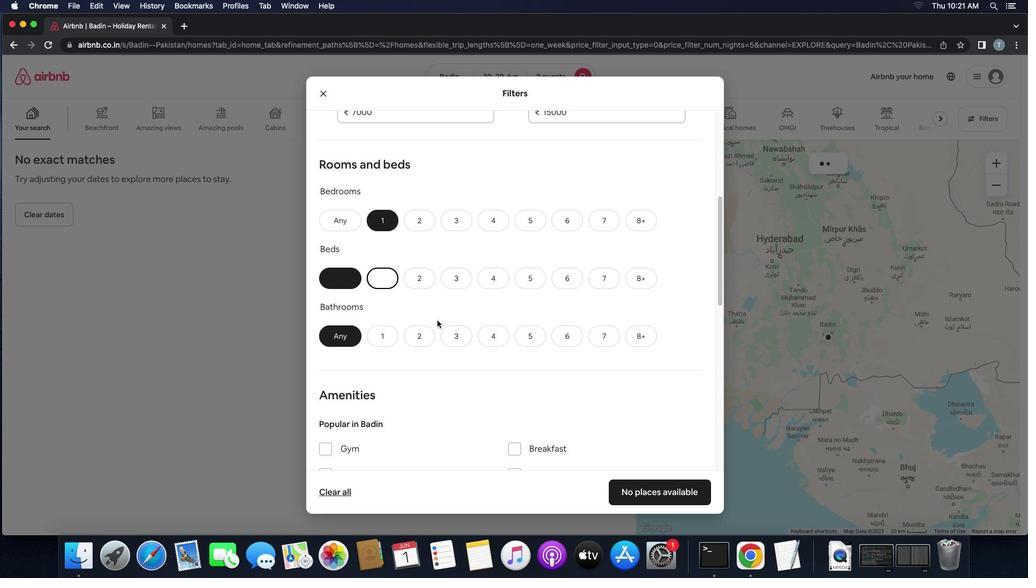 
Action: Mouse scrolled (437, 320) with delta (0, 0)
Screenshot: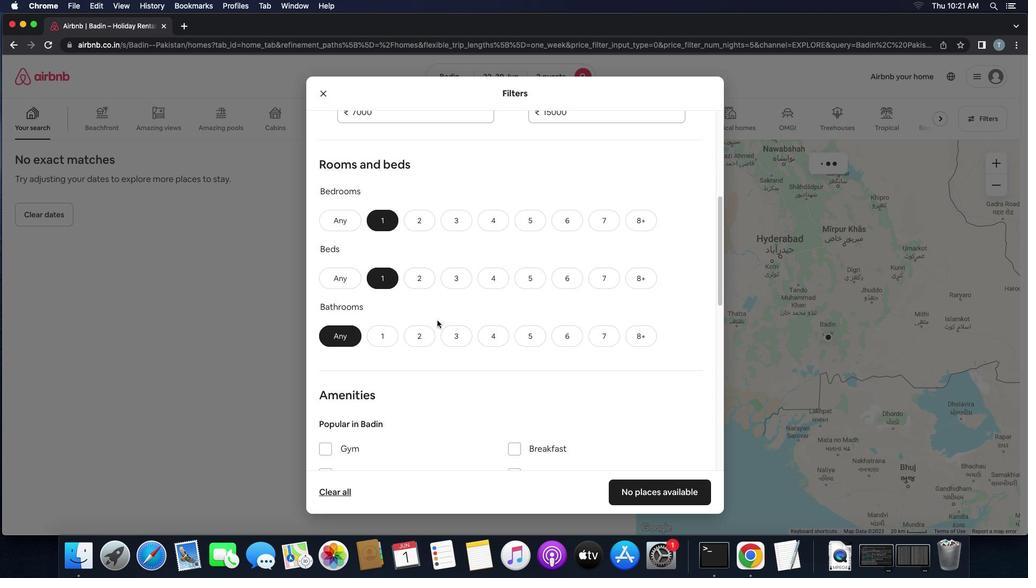 
Action: Mouse moved to (384, 339)
Screenshot: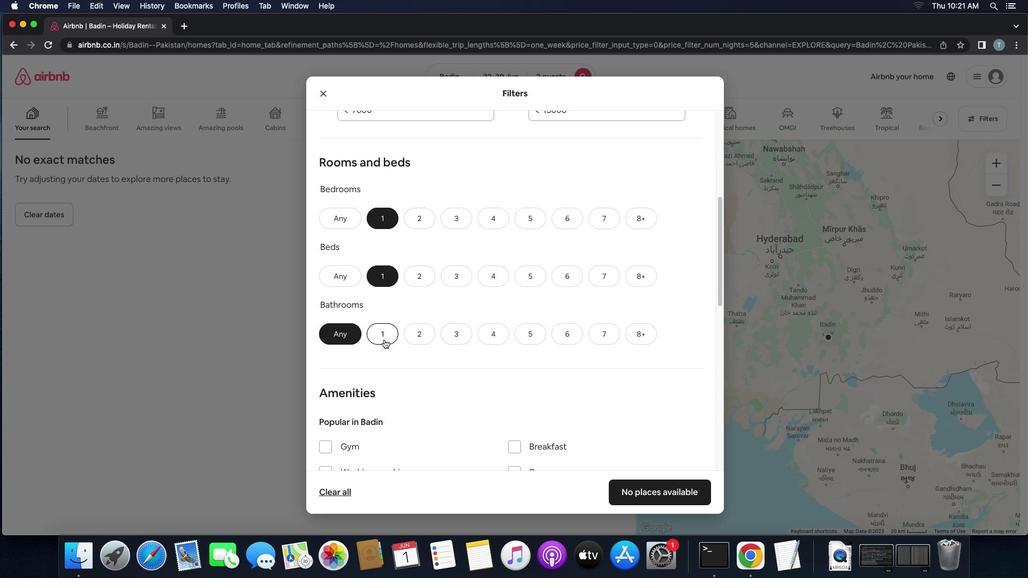 
Action: Mouse pressed left at (384, 339)
Screenshot: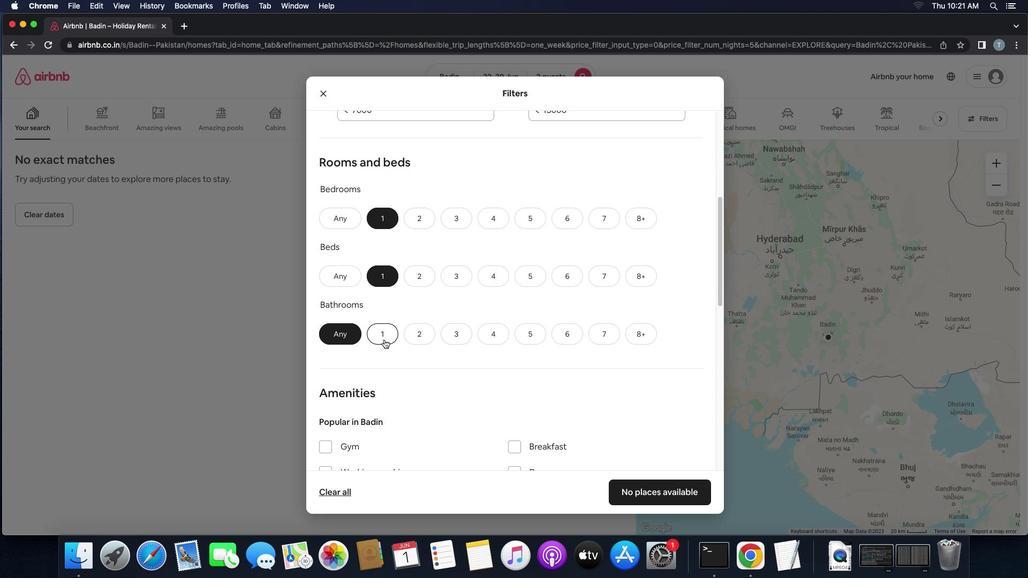 
Action: Mouse moved to (448, 368)
Screenshot: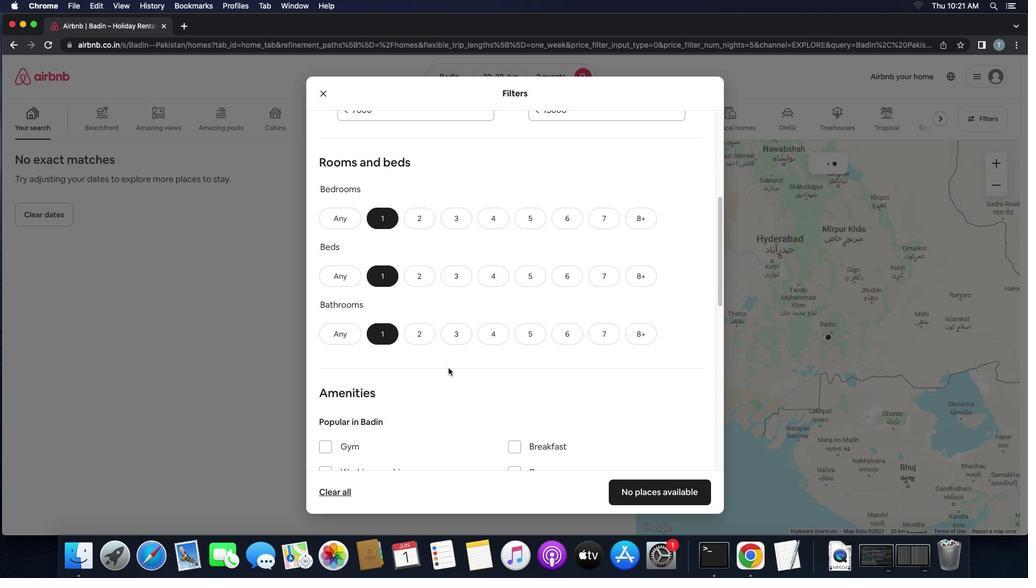 
Action: Mouse scrolled (448, 368) with delta (0, 0)
Screenshot: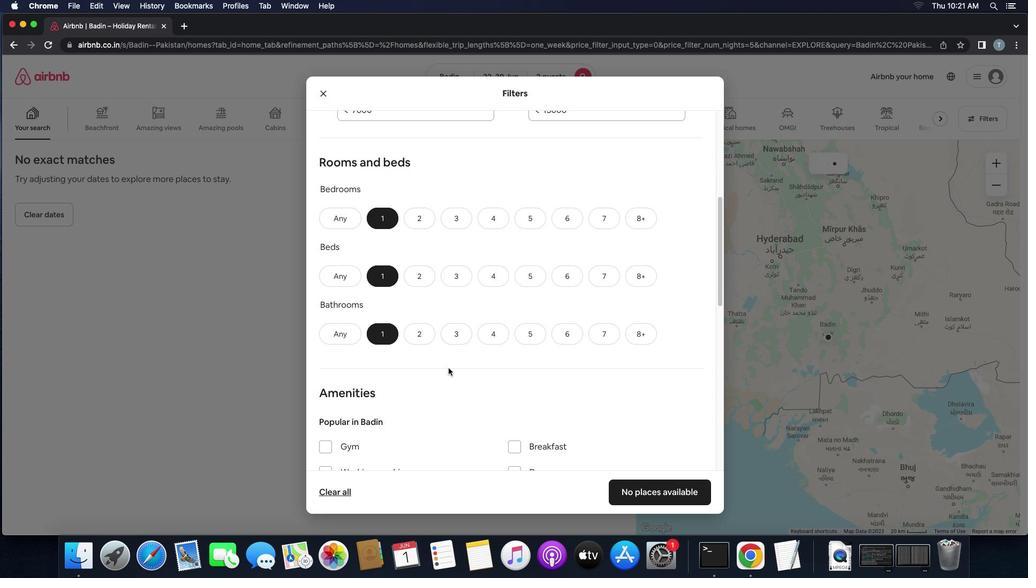
Action: Mouse scrolled (448, 368) with delta (0, 0)
Screenshot: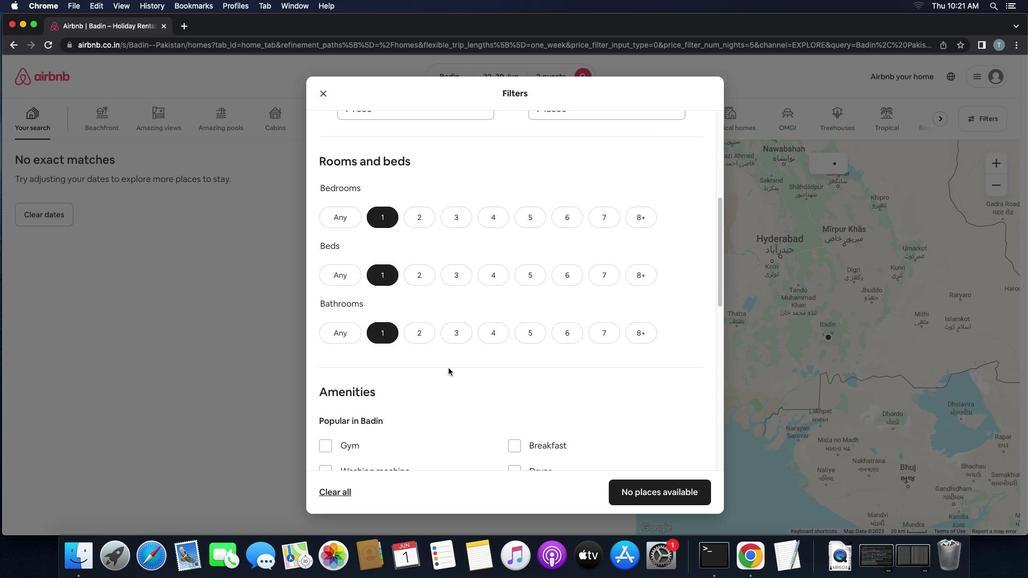 
Action: Mouse scrolled (448, 368) with delta (0, -1)
Screenshot: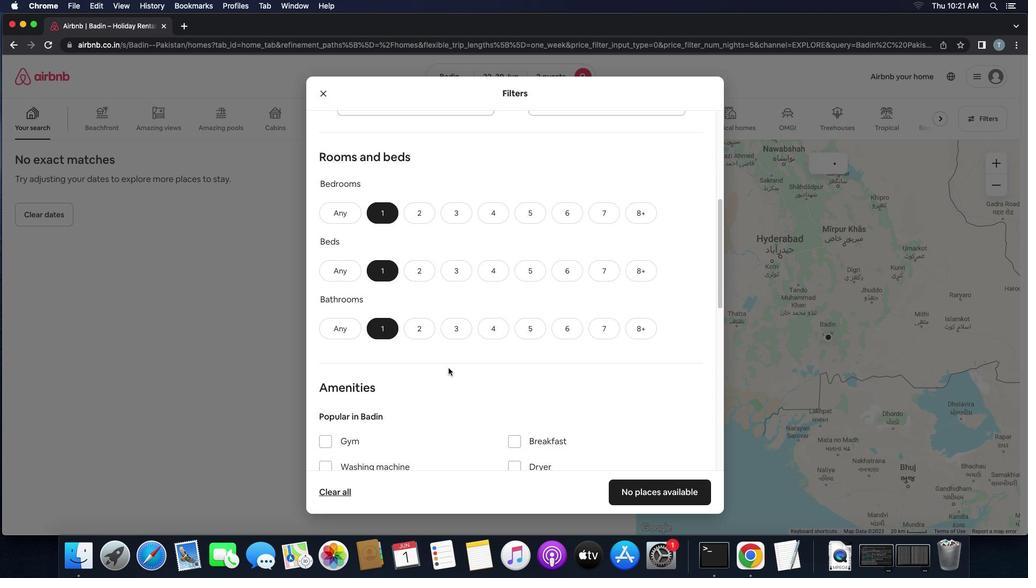 
Action: Mouse scrolled (448, 368) with delta (0, -1)
Screenshot: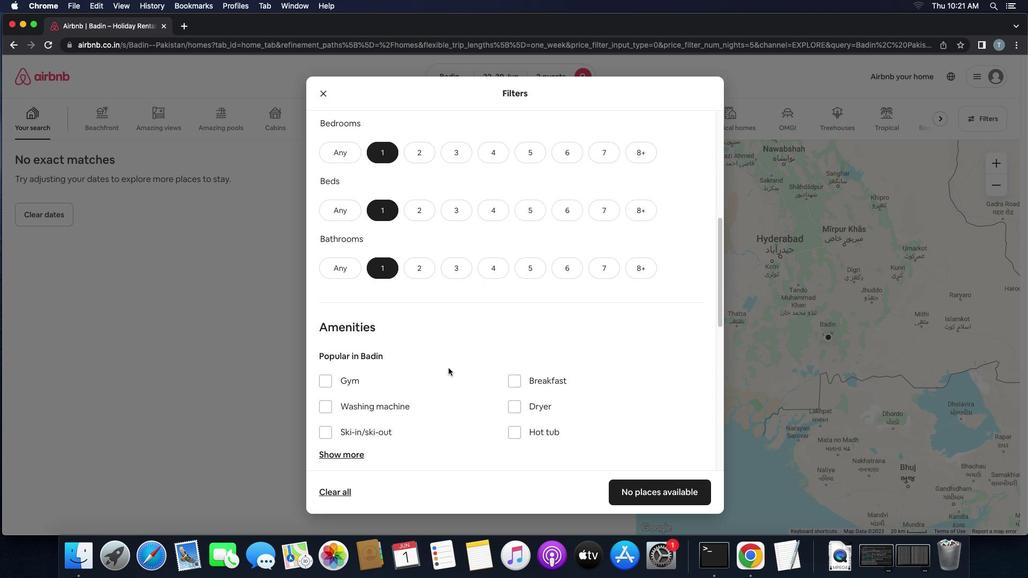 
Action: Mouse scrolled (448, 368) with delta (0, 0)
Screenshot: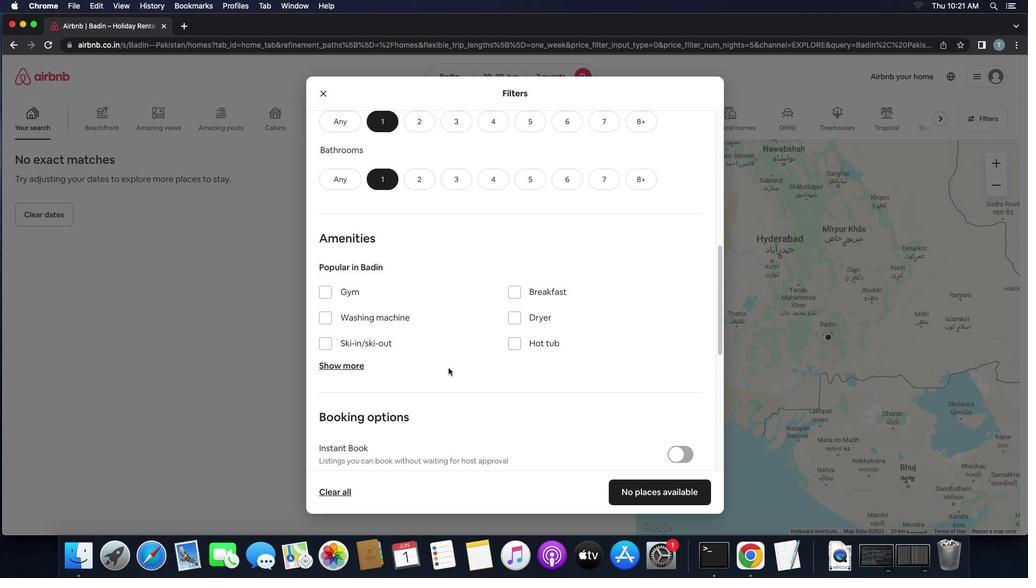 
Action: Mouse scrolled (448, 368) with delta (0, 0)
Screenshot: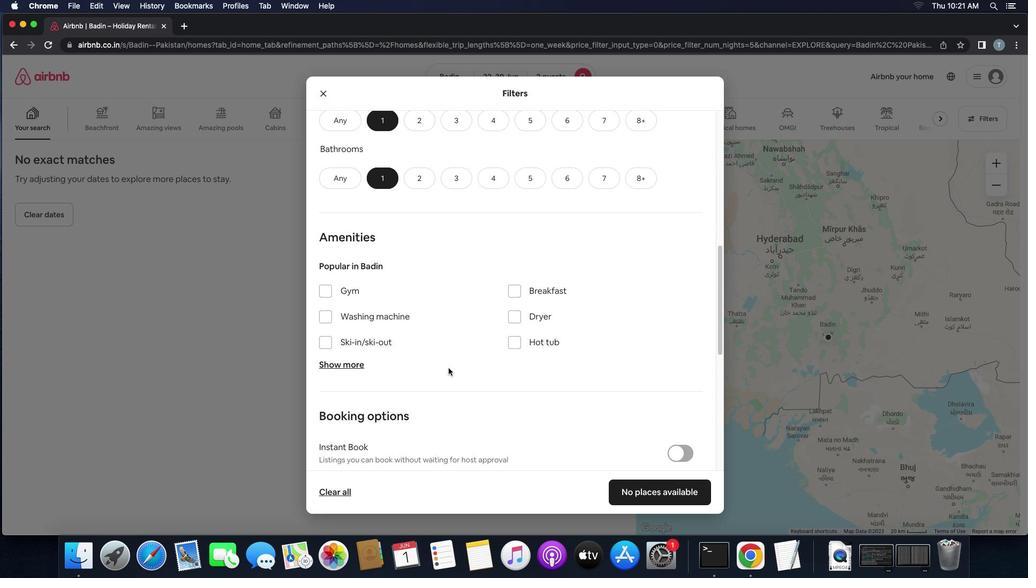 
Action: Mouse scrolled (448, 368) with delta (0, 0)
Screenshot: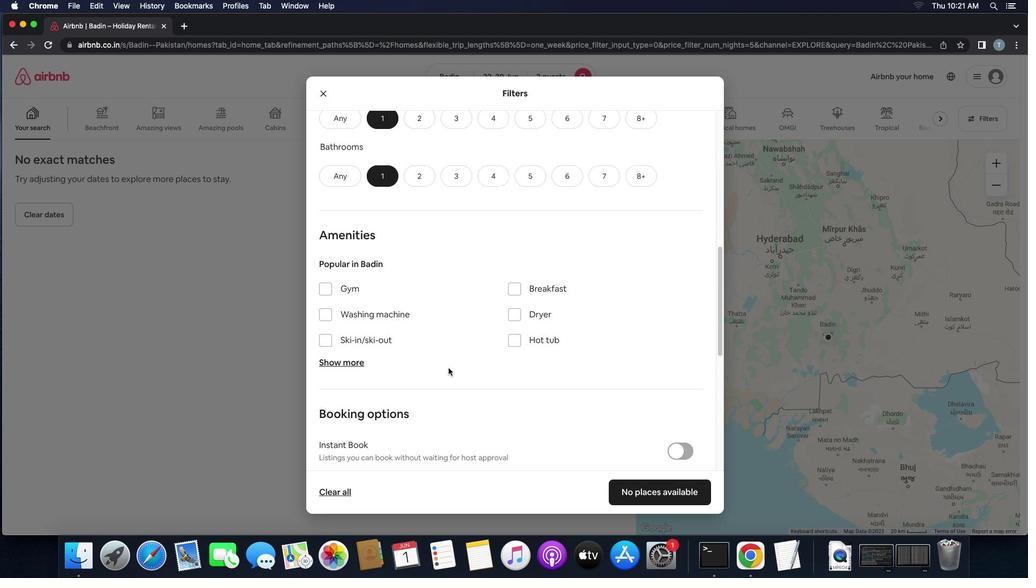
Action: Mouse scrolled (448, 368) with delta (0, 0)
Screenshot: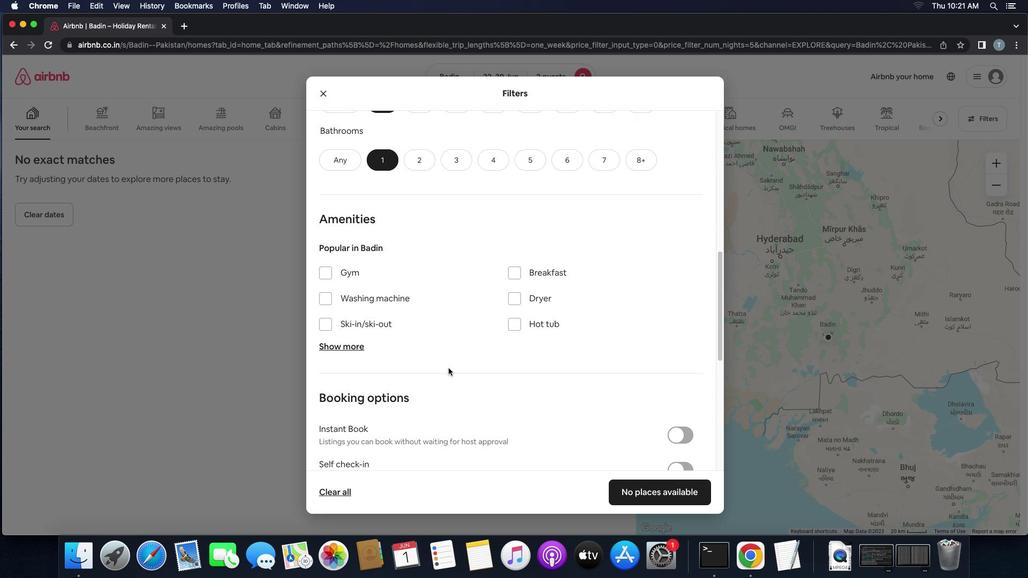 
Action: Mouse scrolled (448, 368) with delta (0, 0)
Screenshot: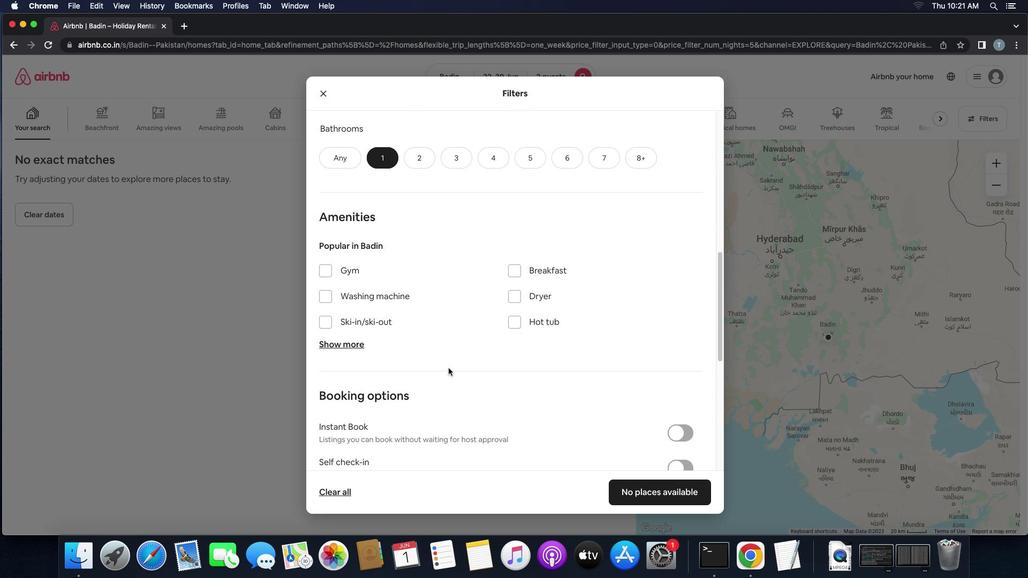 
Action: Mouse scrolled (448, 368) with delta (0, 0)
Screenshot: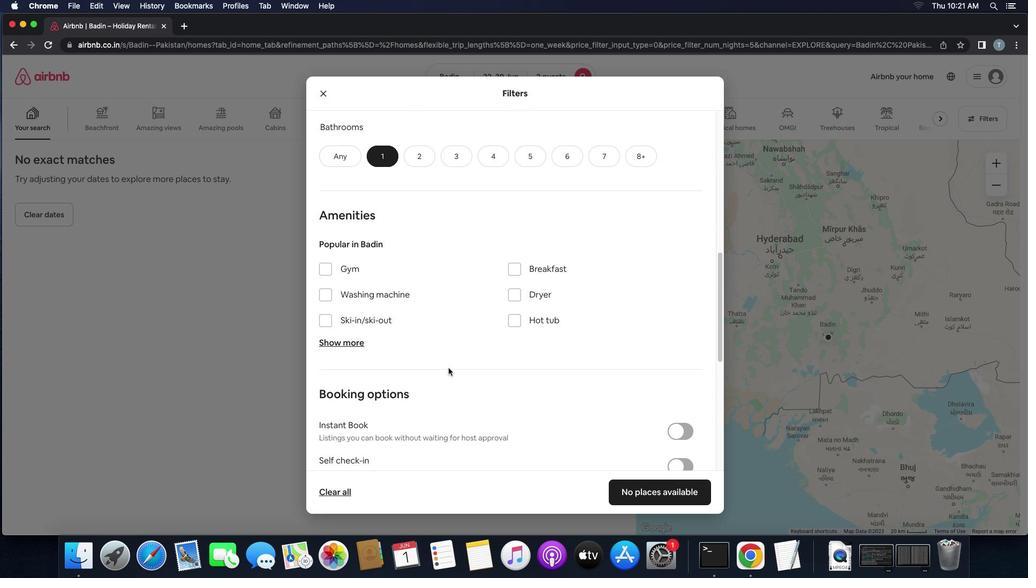 
Action: Mouse scrolled (448, 368) with delta (0, 0)
Screenshot: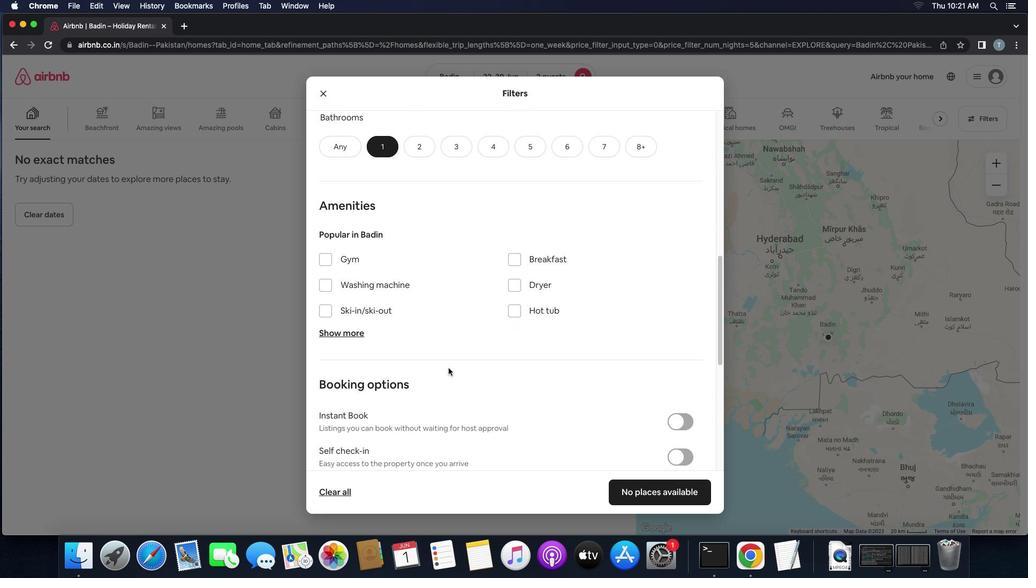 
Action: Mouse scrolled (448, 368) with delta (0, 0)
Screenshot: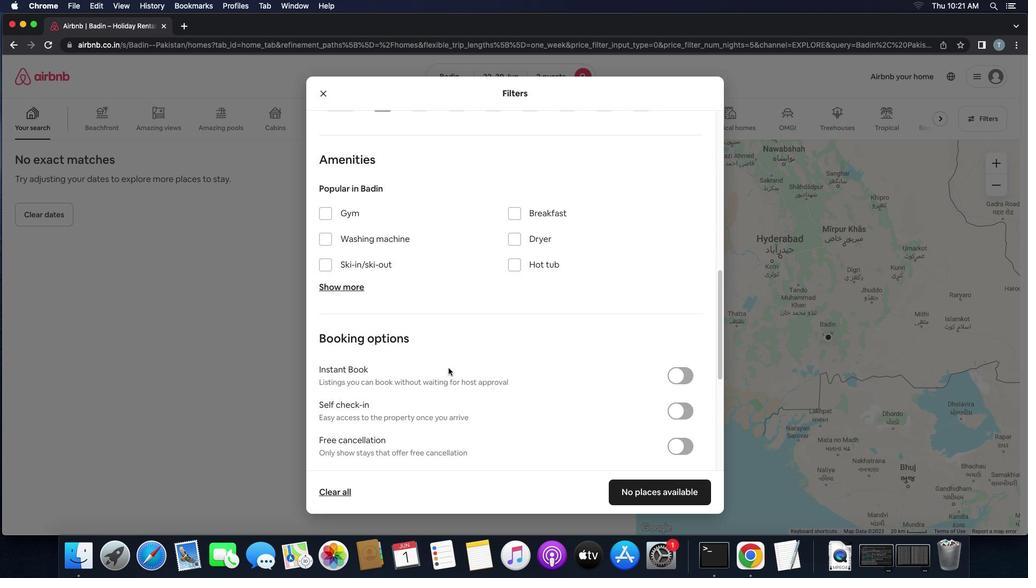 
Action: Mouse scrolled (448, 368) with delta (0, 0)
Screenshot: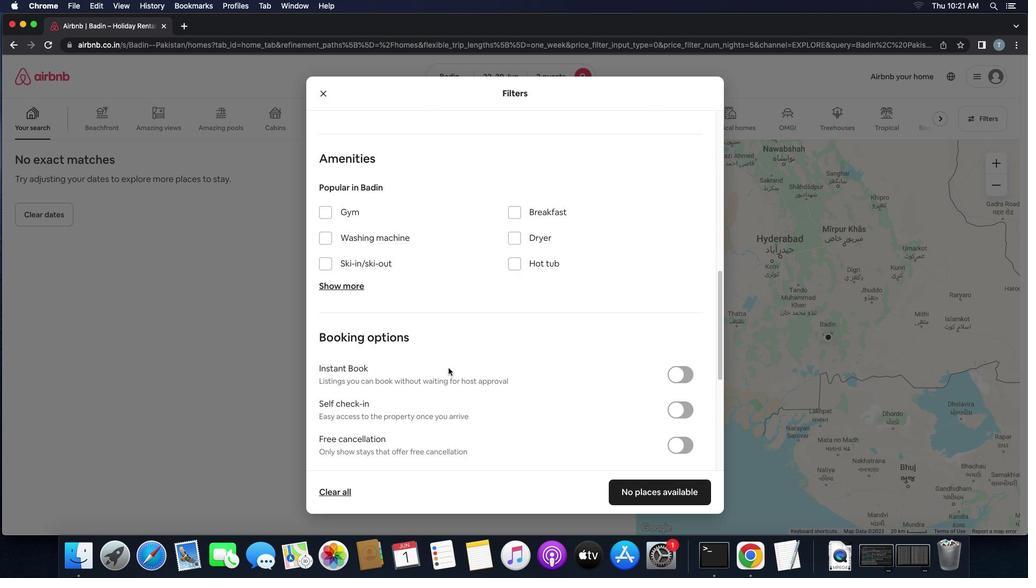 
Action: Mouse scrolled (448, 368) with delta (0, 0)
Screenshot: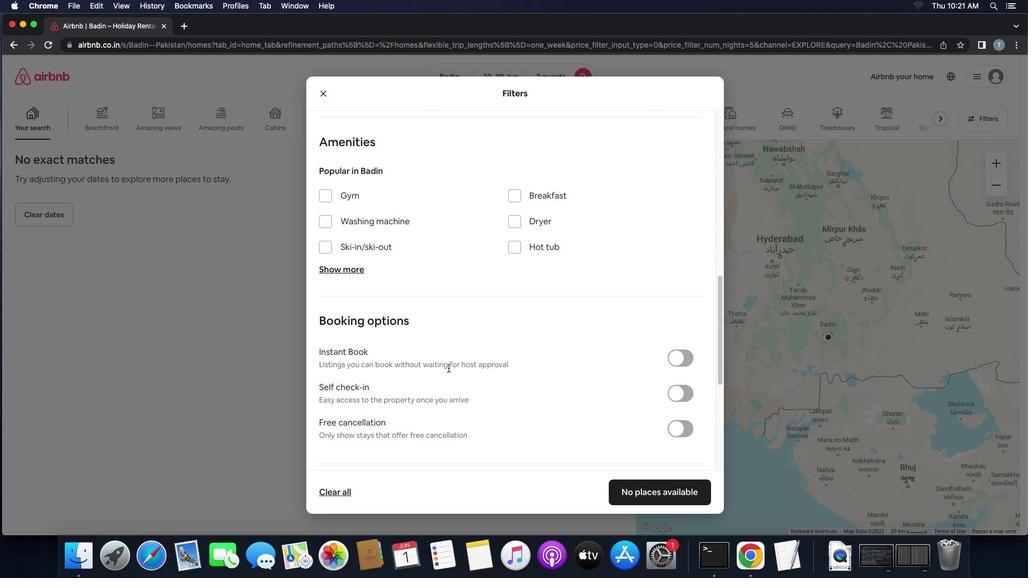 
Action: Mouse scrolled (448, 368) with delta (0, 0)
Screenshot: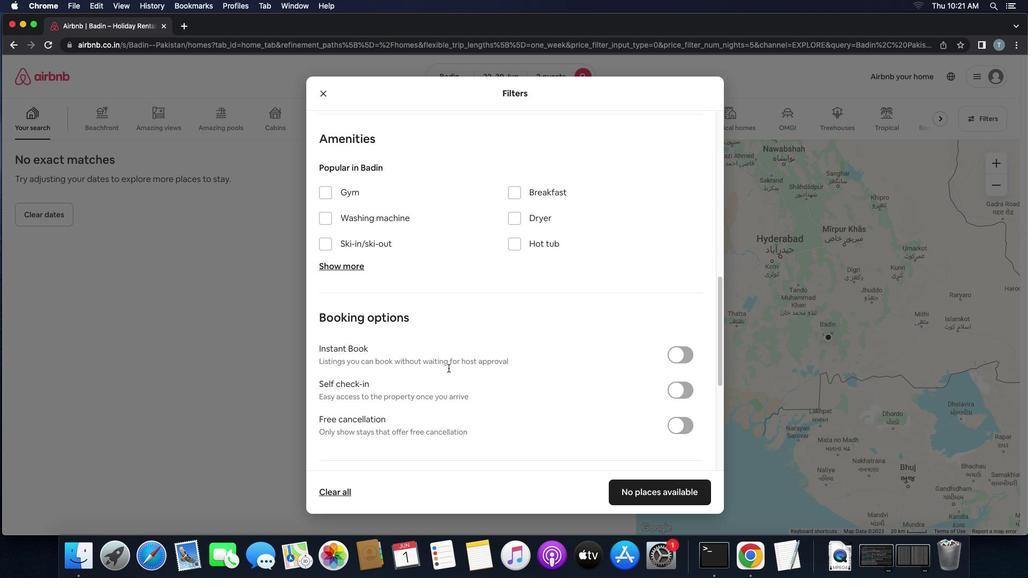 
Action: Mouse scrolled (448, 368) with delta (0, 0)
Screenshot: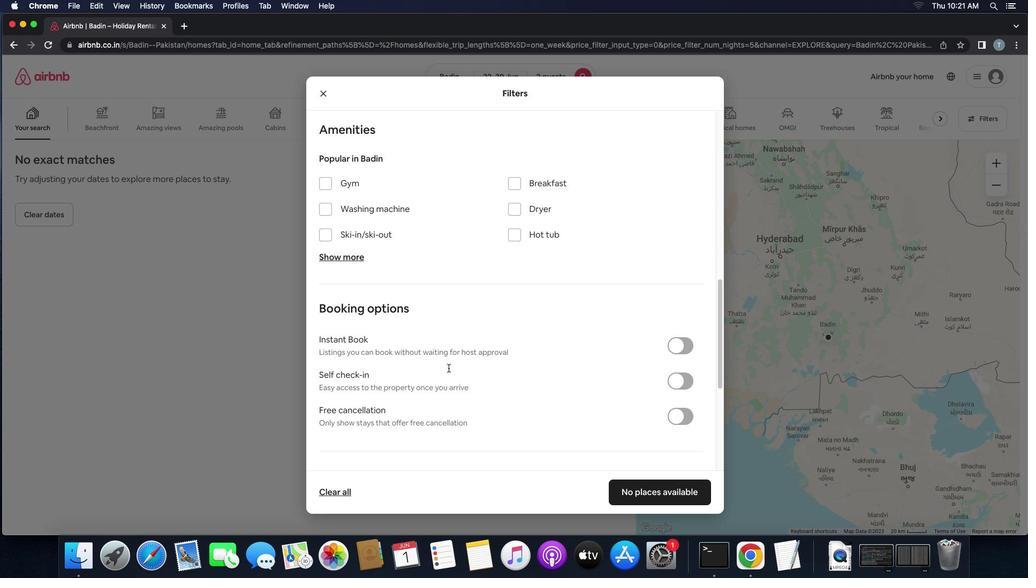 
Action: Mouse moved to (682, 341)
Screenshot: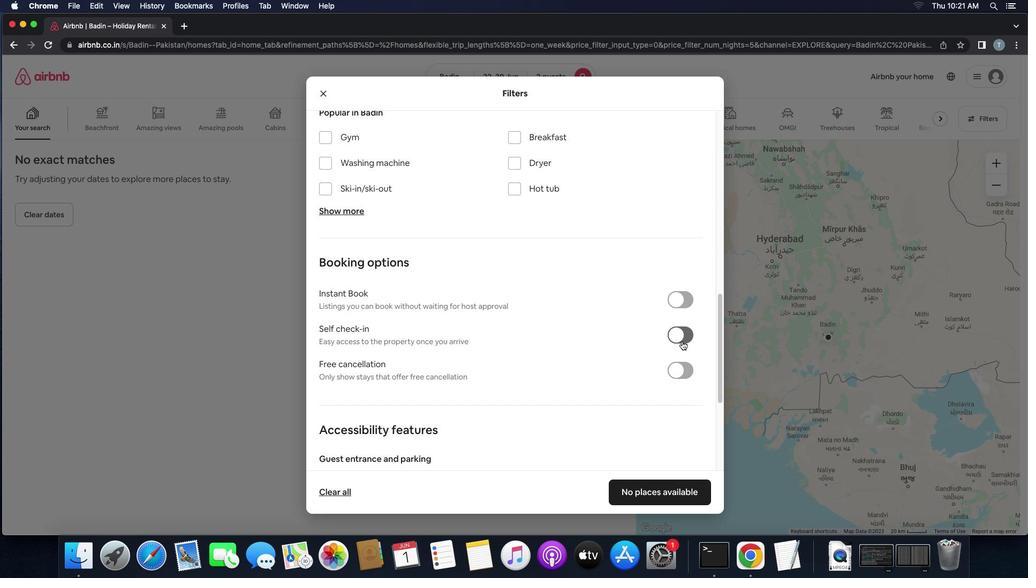 
Action: Mouse pressed left at (682, 341)
Screenshot: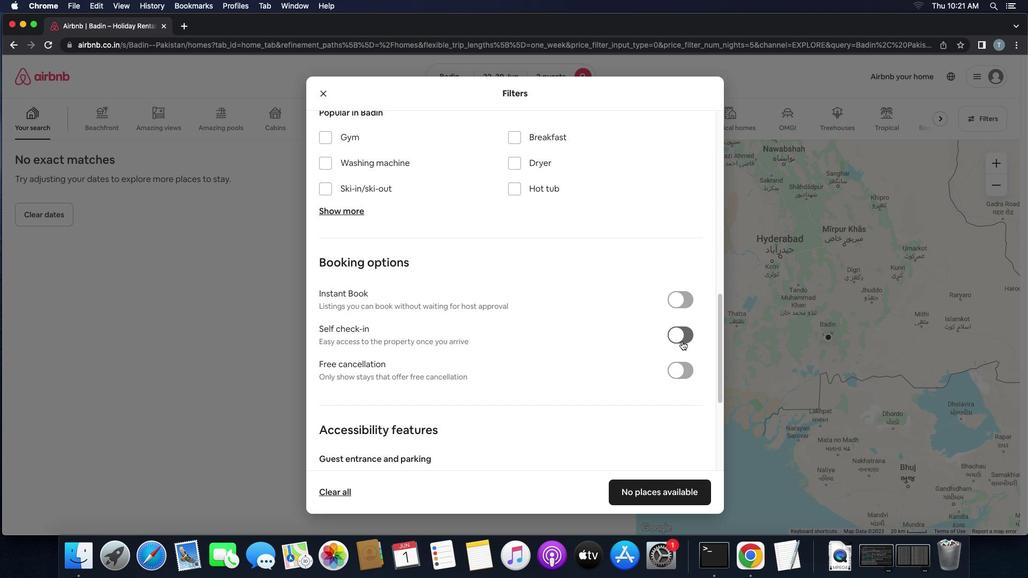 
Action: Mouse moved to (476, 375)
Screenshot: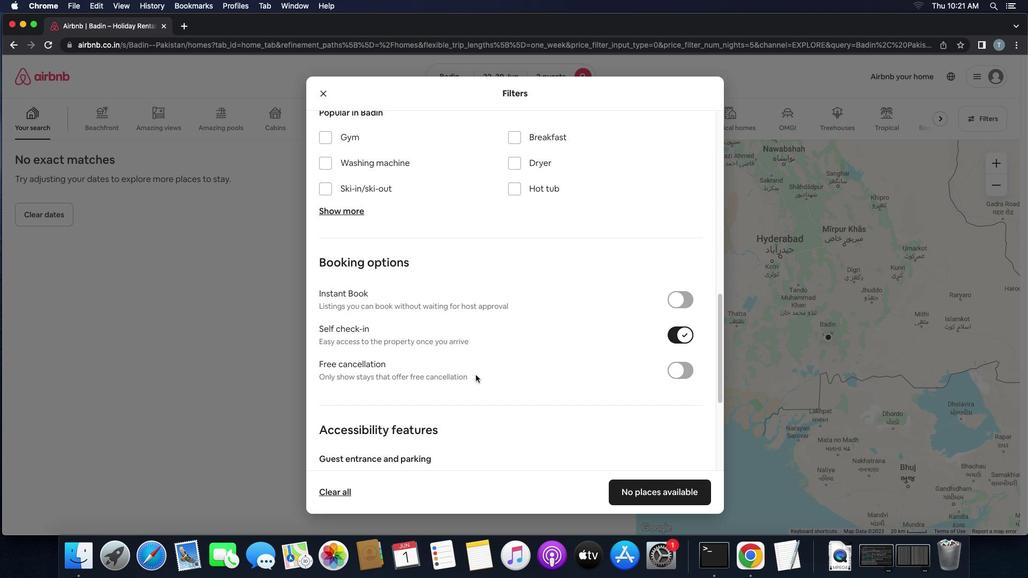 
Action: Mouse scrolled (476, 375) with delta (0, 0)
Screenshot: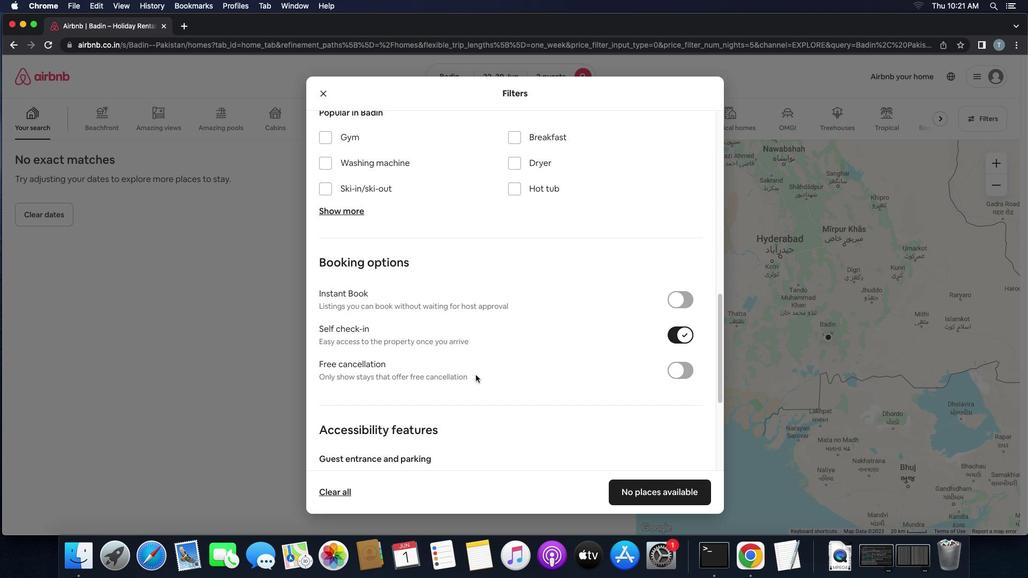 
Action: Mouse moved to (475, 375)
Screenshot: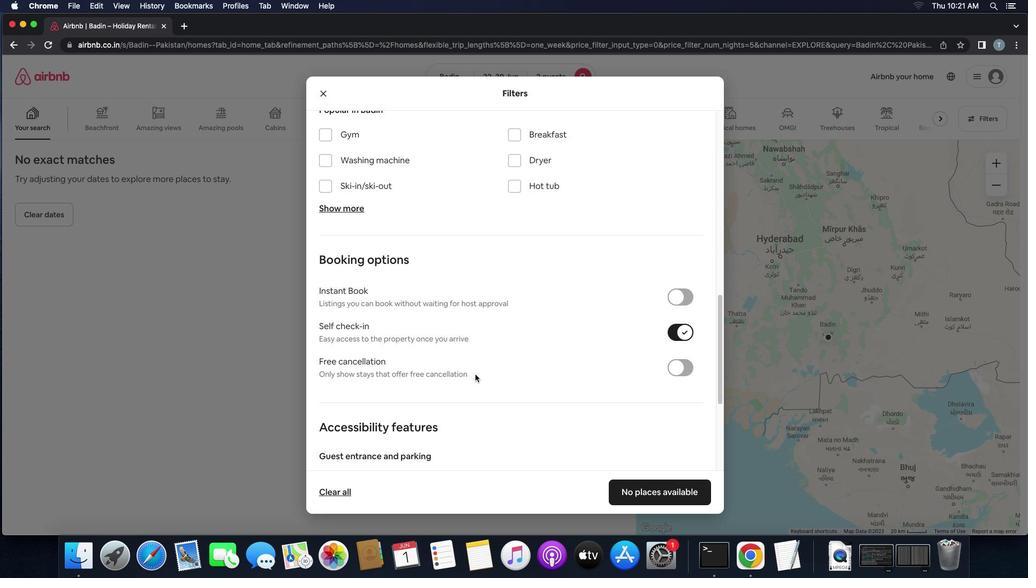 
Action: Mouse scrolled (475, 375) with delta (0, 0)
Screenshot: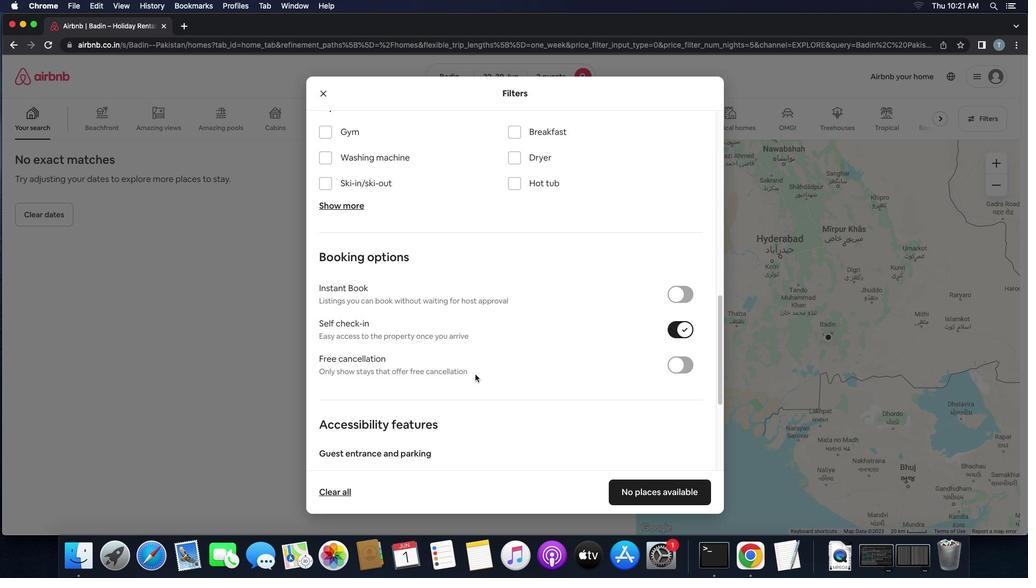 
Action: Mouse moved to (475, 374)
Screenshot: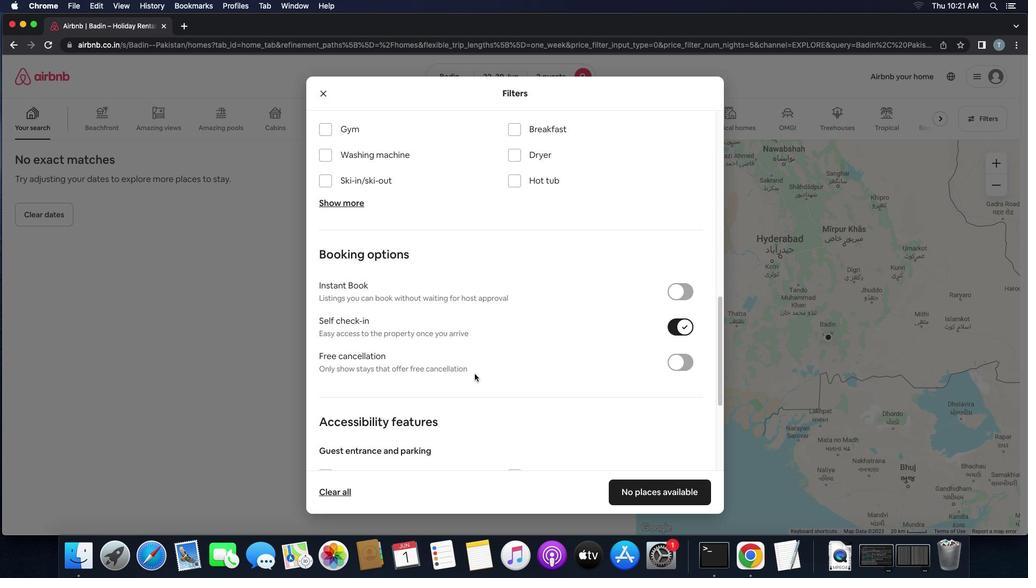 
Action: Mouse scrolled (475, 374) with delta (0, 0)
Screenshot: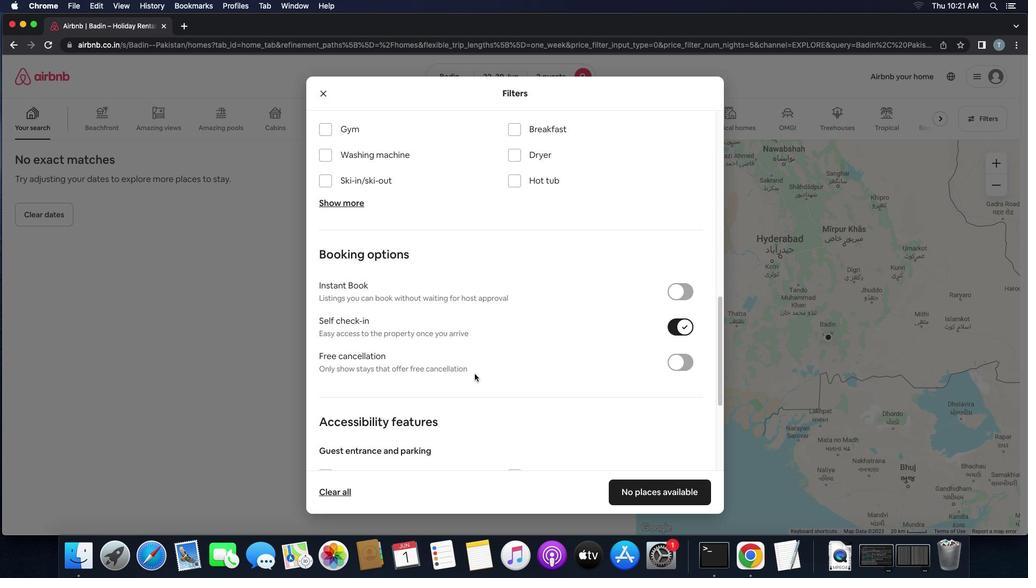 
Action: Mouse moved to (475, 374)
Screenshot: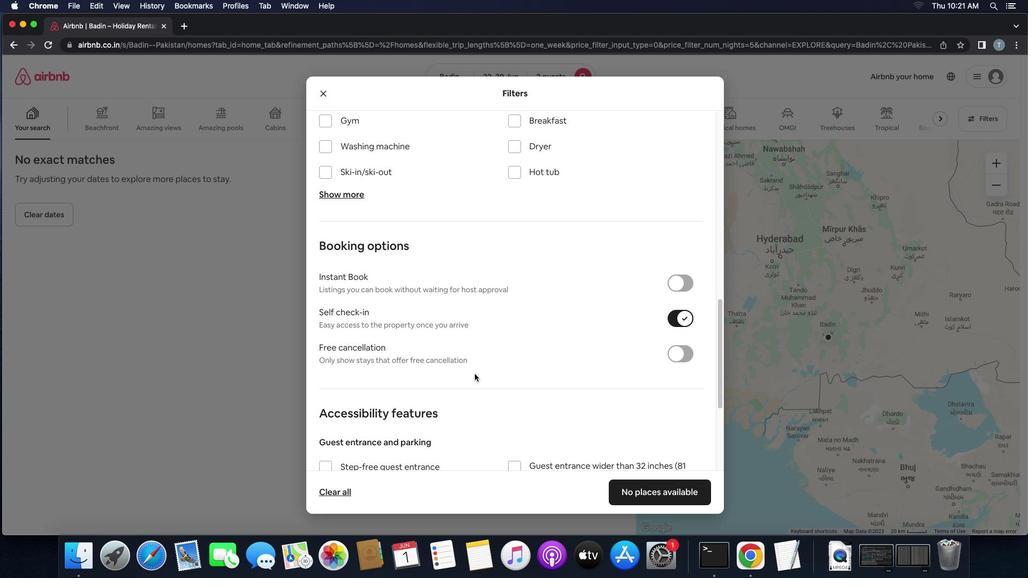 
Action: Mouse scrolled (475, 374) with delta (0, 0)
Screenshot: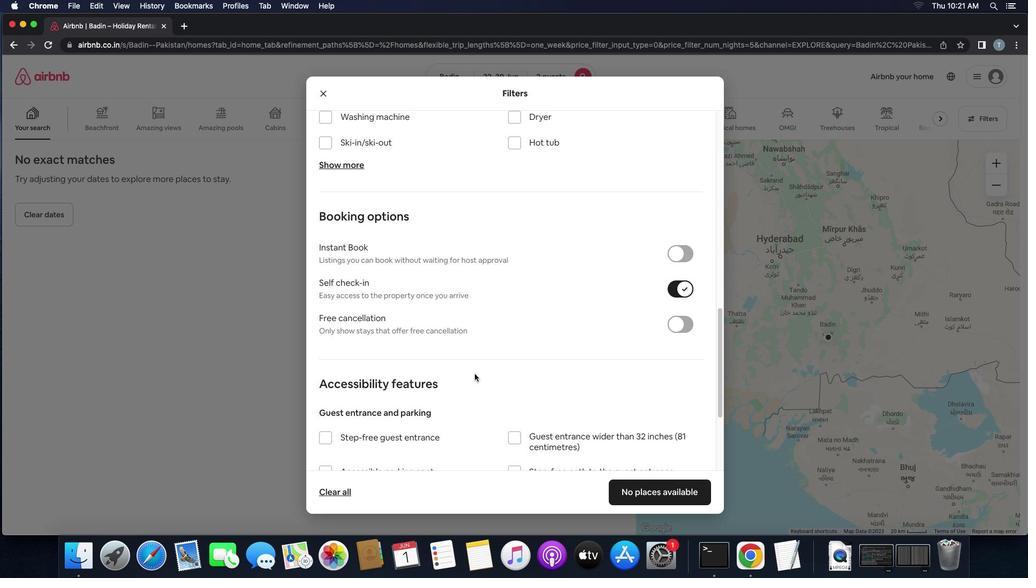 
Action: Mouse scrolled (475, 374) with delta (0, 0)
Screenshot: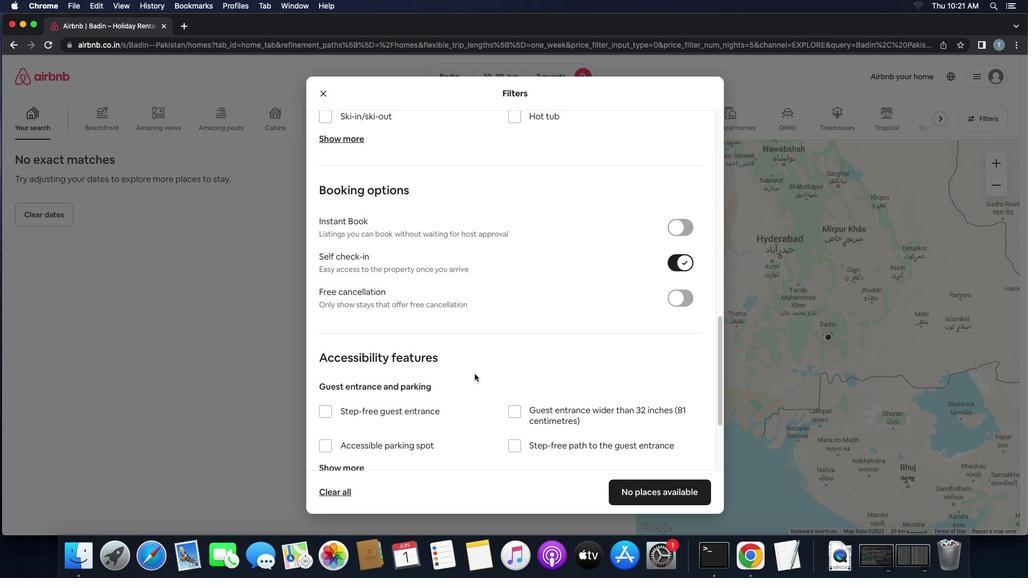 
Action: Mouse scrolled (475, 374) with delta (0, 0)
Screenshot: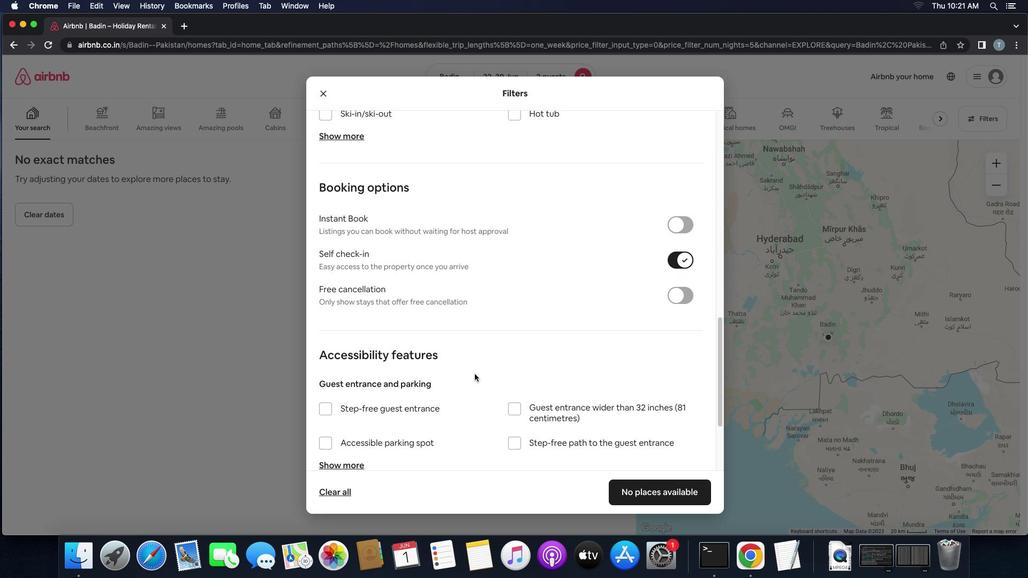 
Action: Mouse scrolled (475, 374) with delta (0, -1)
Screenshot: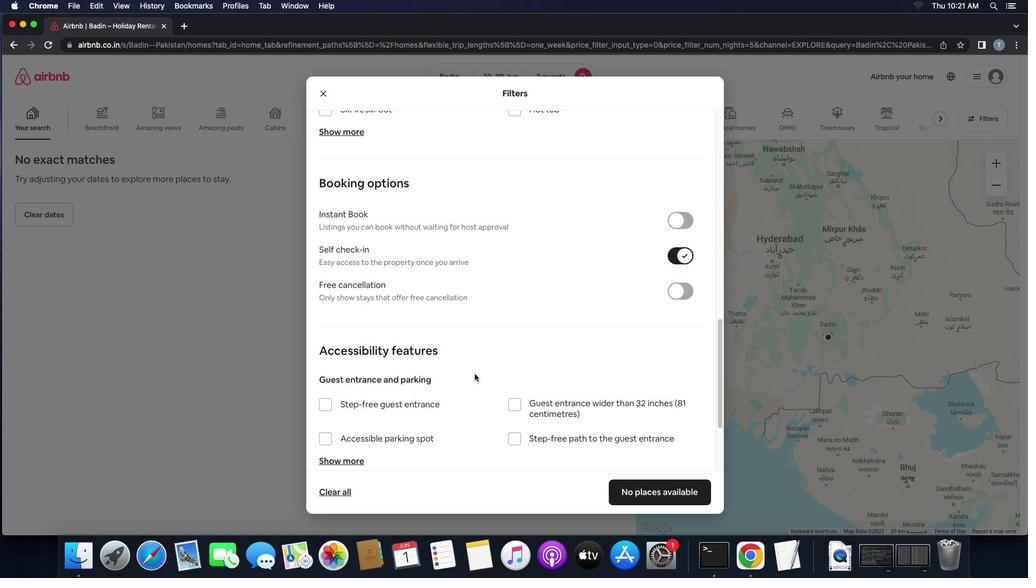 
Action: Mouse scrolled (475, 374) with delta (0, -2)
Screenshot: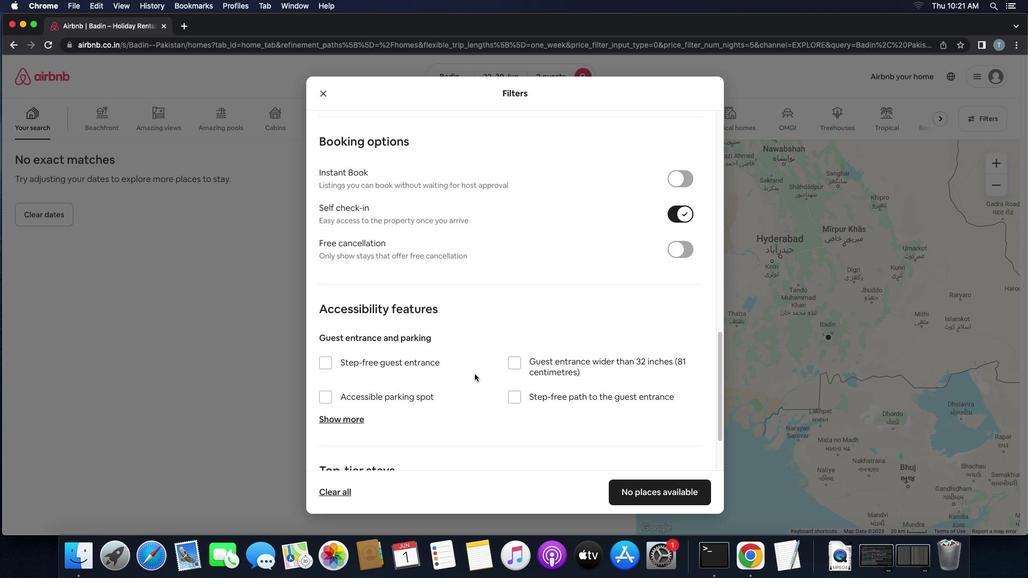 
Action: Mouse scrolled (475, 374) with delta (0, 0)
Screenshot: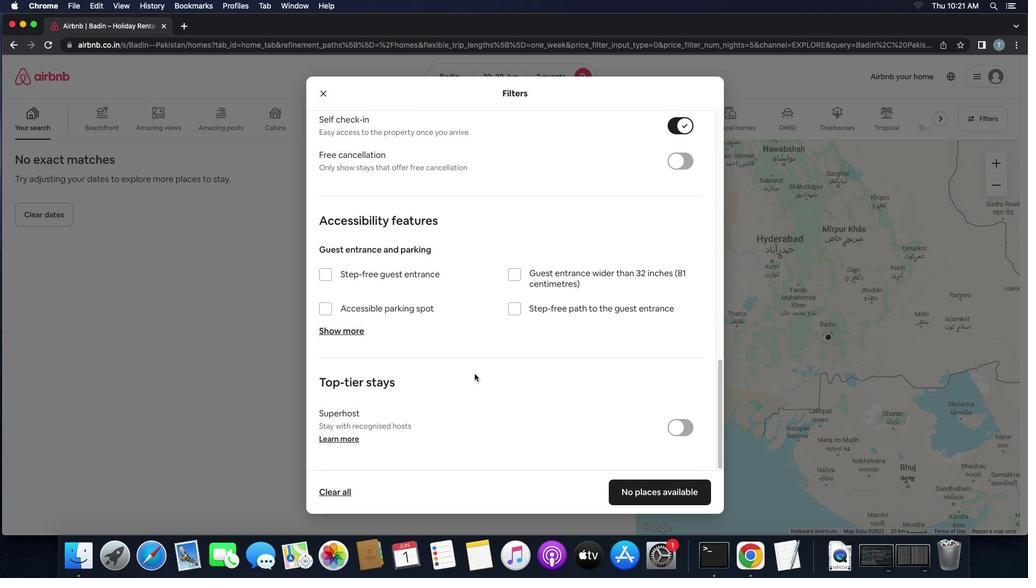 
Action: Mouse scrolled (475, 374) with delta (0, 0)
Screenshot: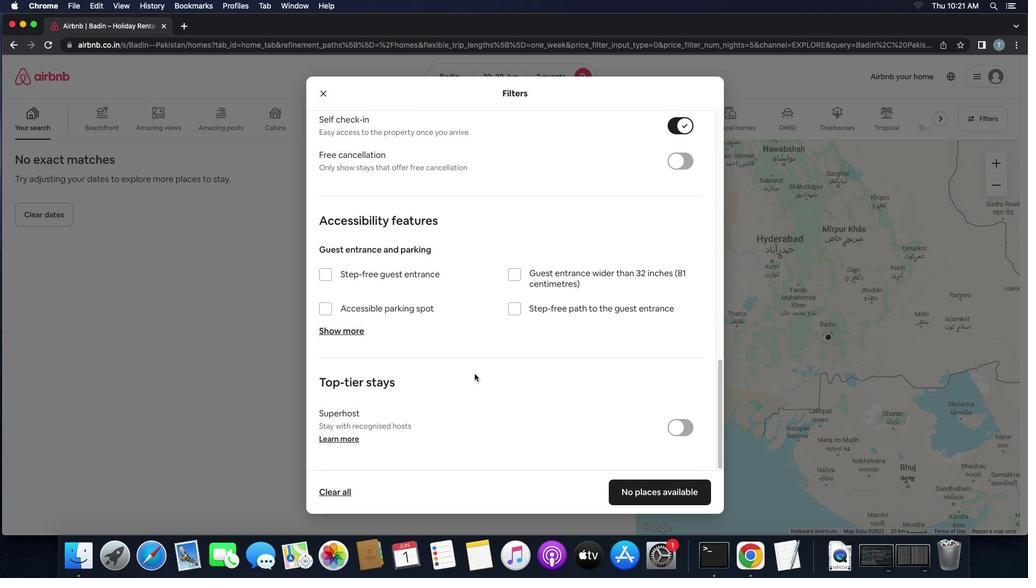 
Action: Mouse scrolled (475, 374) with delta (0, -1)
Screenshot: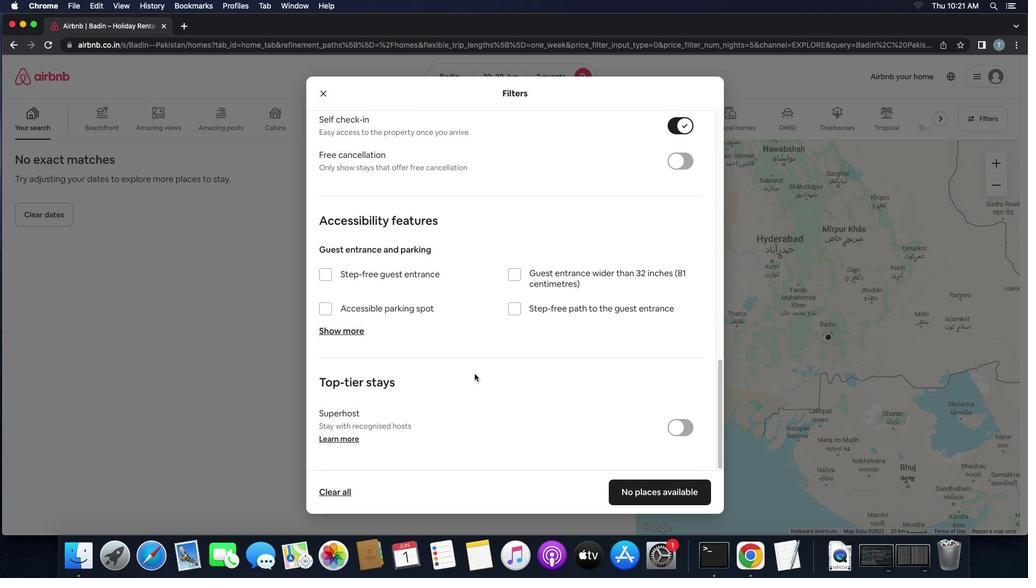 
Action: Mouse scrolled (475, 374) with delta (0, -1)
Screenshot: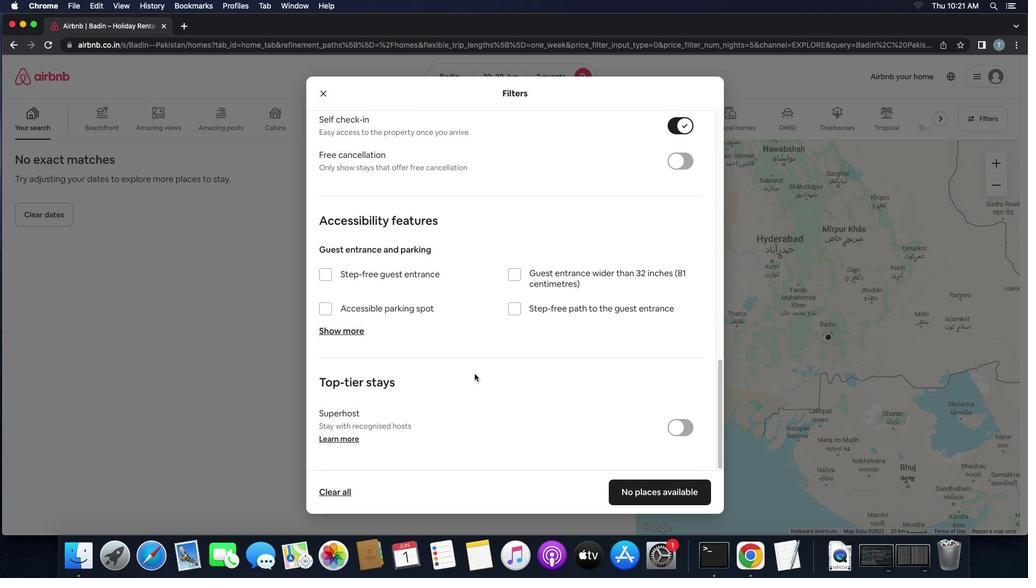 
Action: Mouse scrolled (475, 374) with delta (0, 0)
Screenshot: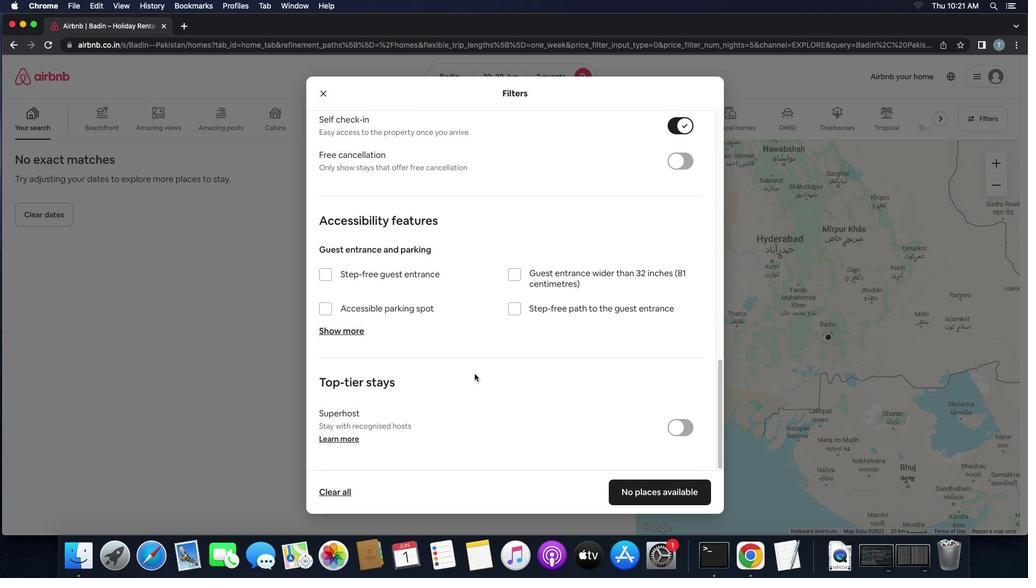 
Action: Mouse scrolled (475, 374) with delta (0, 0)
Screenshot: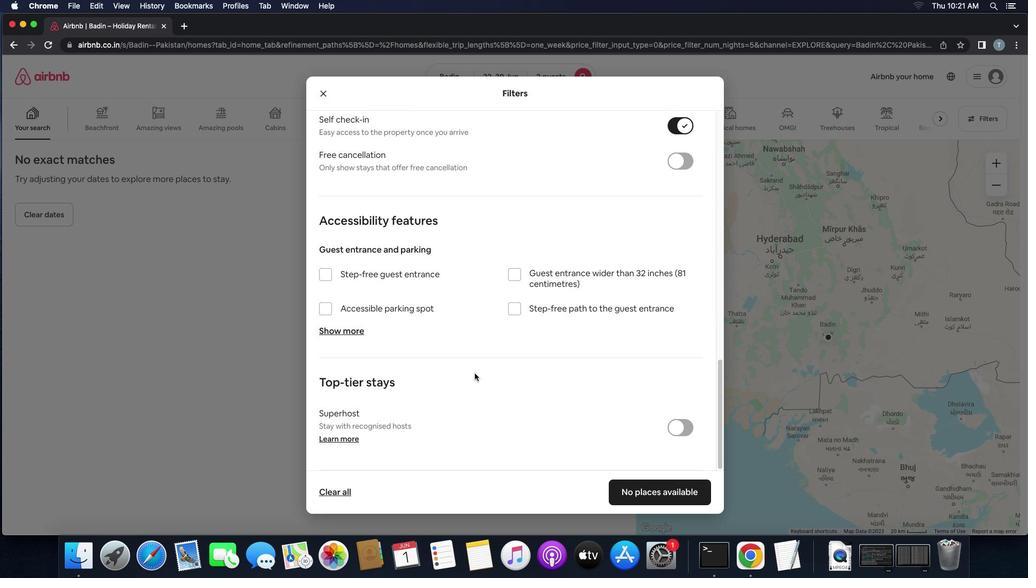 
Action: Mouse scrolled (475, 374) with delta (0, -1)
Screenshot: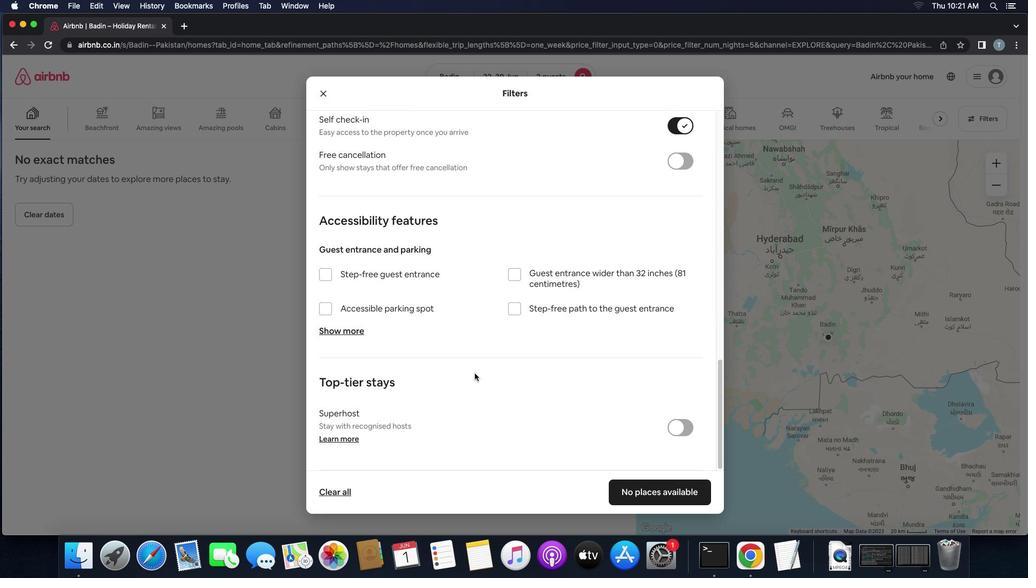 
Action: Mouse moved to (475, 373)
Screenshot: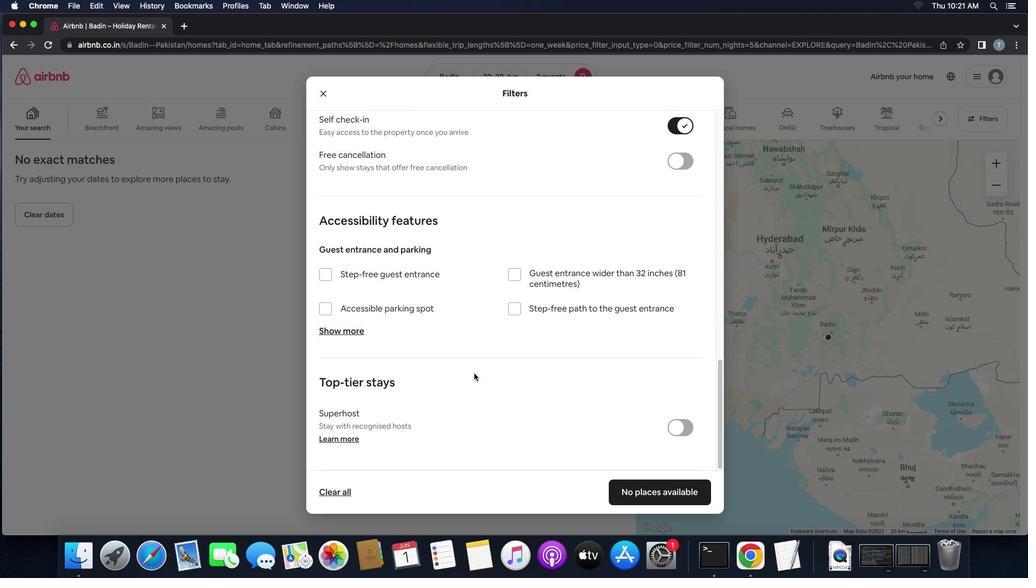 
Action: Mouse scrolled (475, 373) with delta (0, -2)
Screenshot: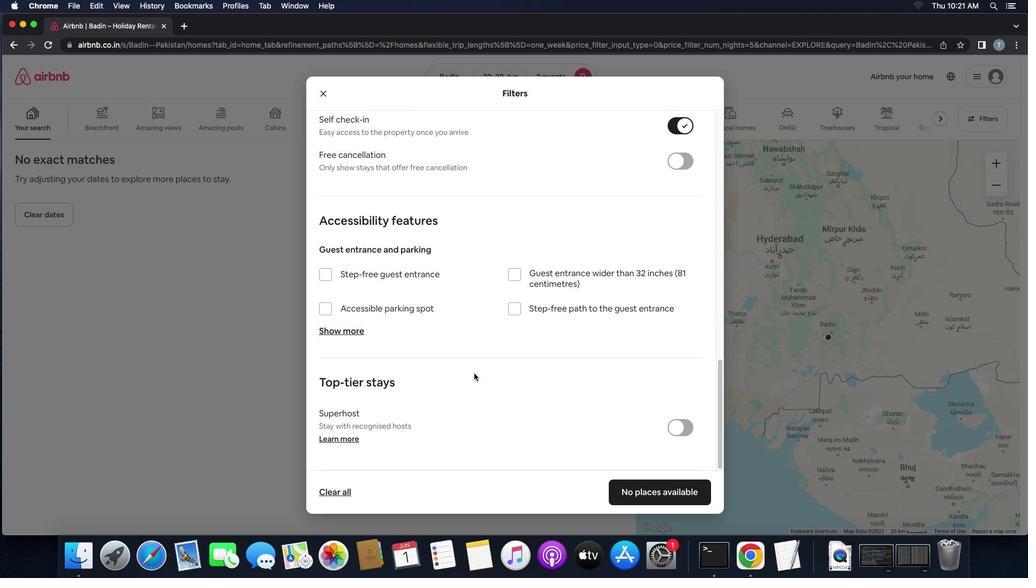 
Action: Mouse moved to (563, 430)
Screenshot: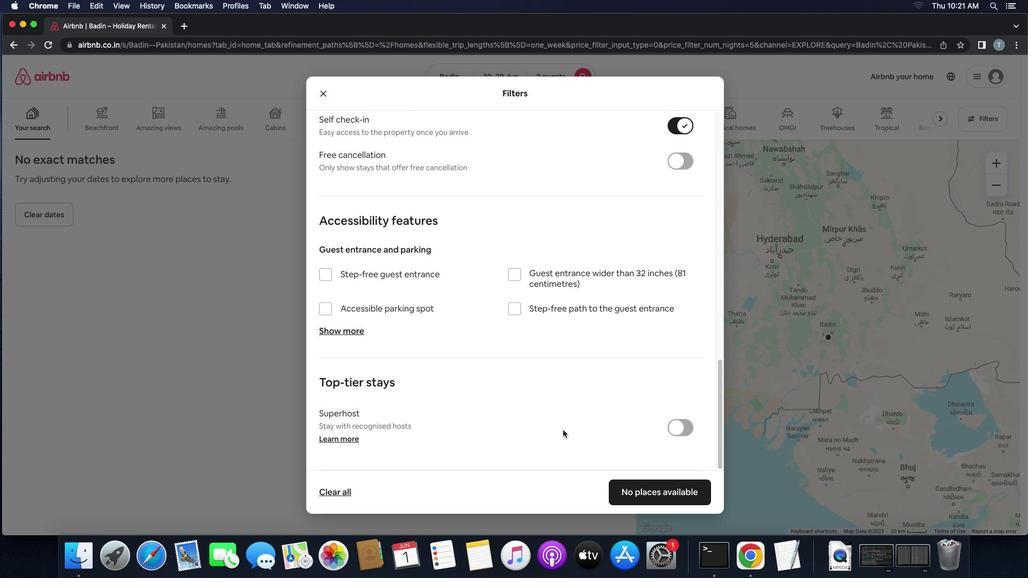 
Action: Mouse scrolled (563, 430) with delta (0, 0)
Screenshot: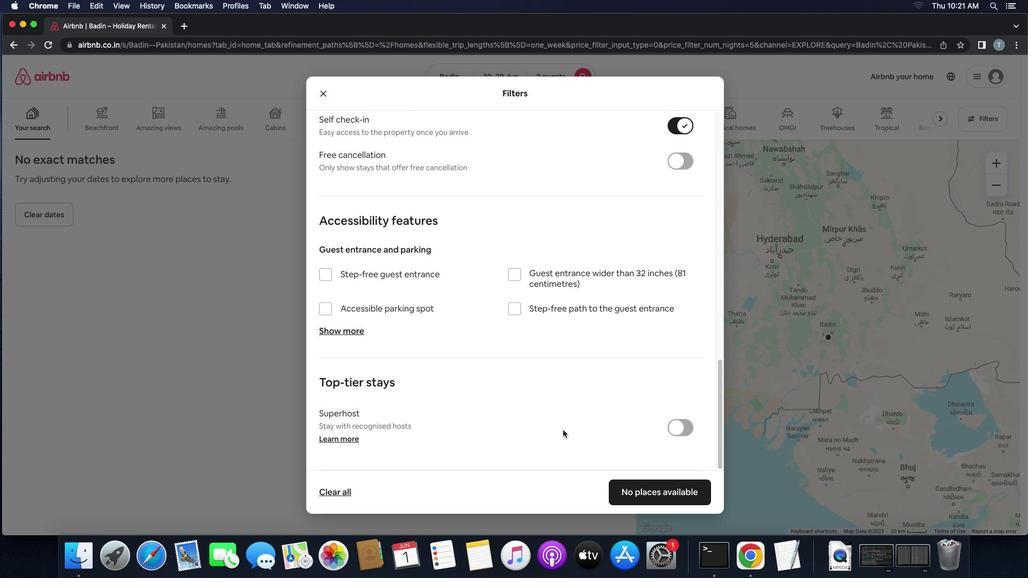 
Action: Mouse moved to (630, 493)
Screenshot: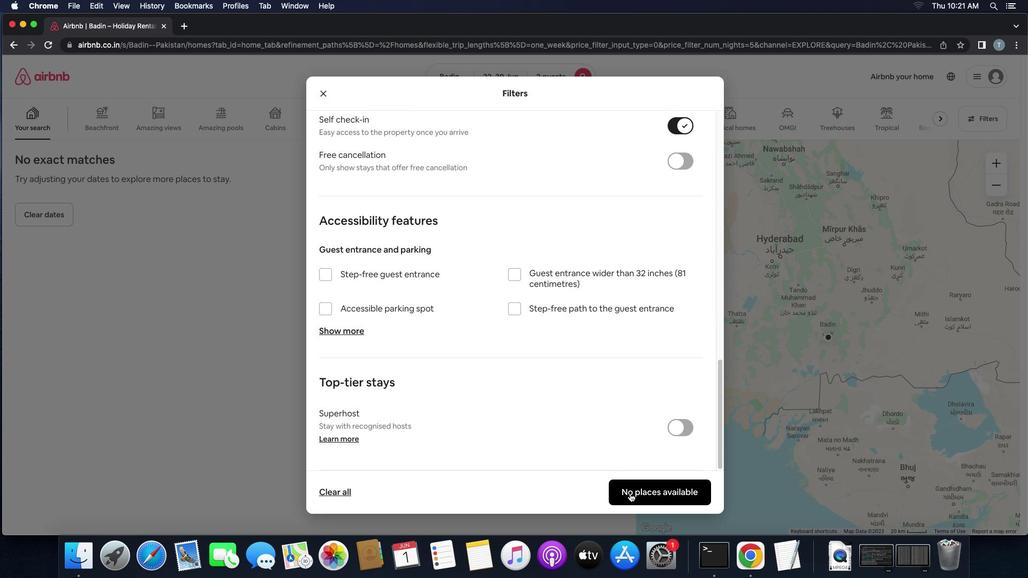 
Action: Mouse pressed left at (630, 493)
Screenshot: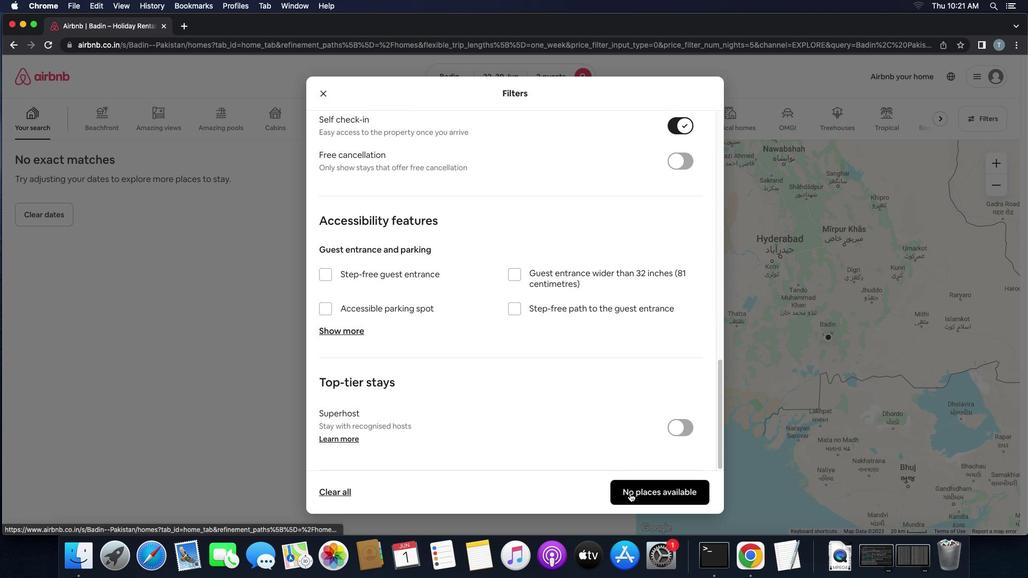 
